 Task: Search one way flight ticket for 1 adult, 5 children, 2 infants in seat and 1 infant on lap in first from Bellingham: Bellingham International Airport to Laramie: Laramie Regional Airport on 5-3-2023. Choice of flights is Westjet. Number of bags: 2 carry on bags and 6 checked bags. Price is upto 35000. Outbound departure time preference is 9:45.
Action: Mouse moved to (338, 287)
Screenshot: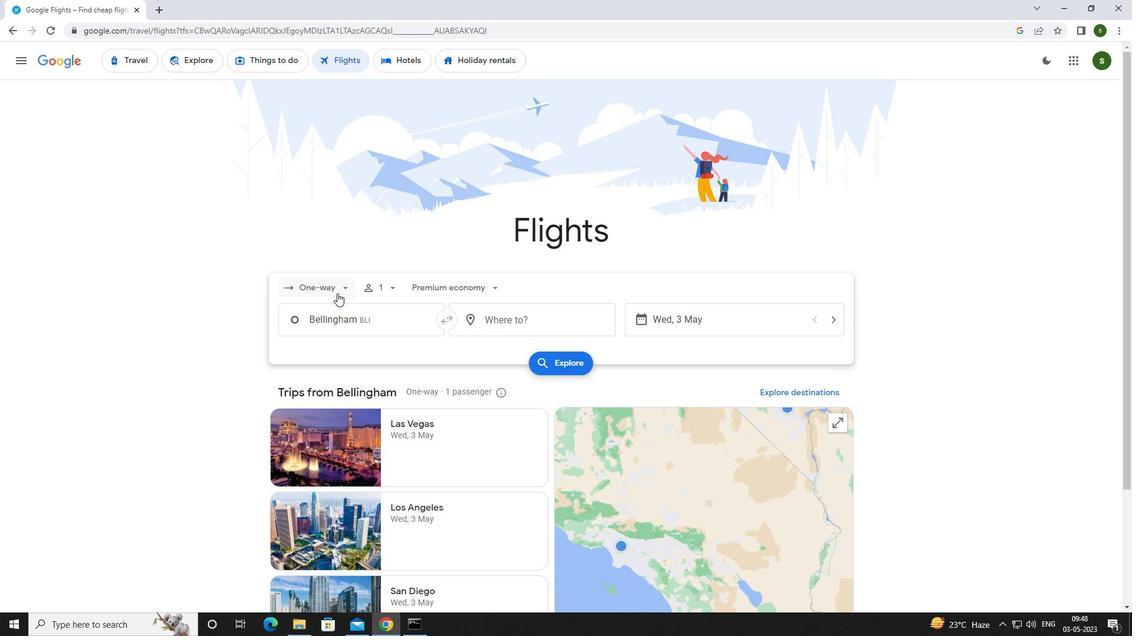 
Action: Mouse pressed left at (338, 287)
Screenshot: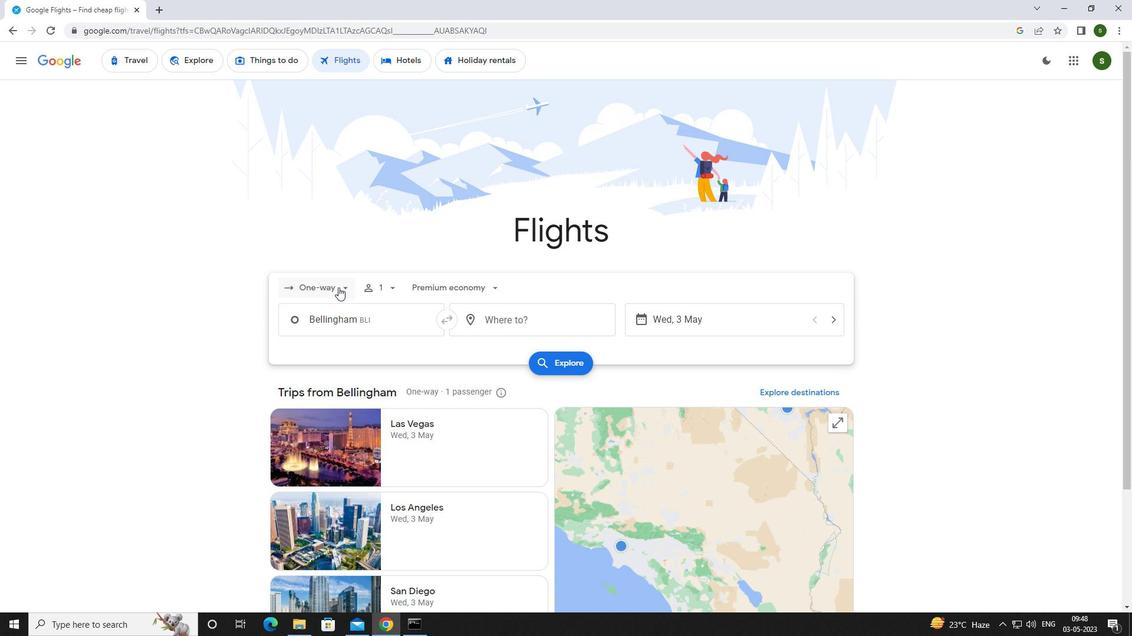 
Action: Mouse moved to (320, 341)
Screenshot: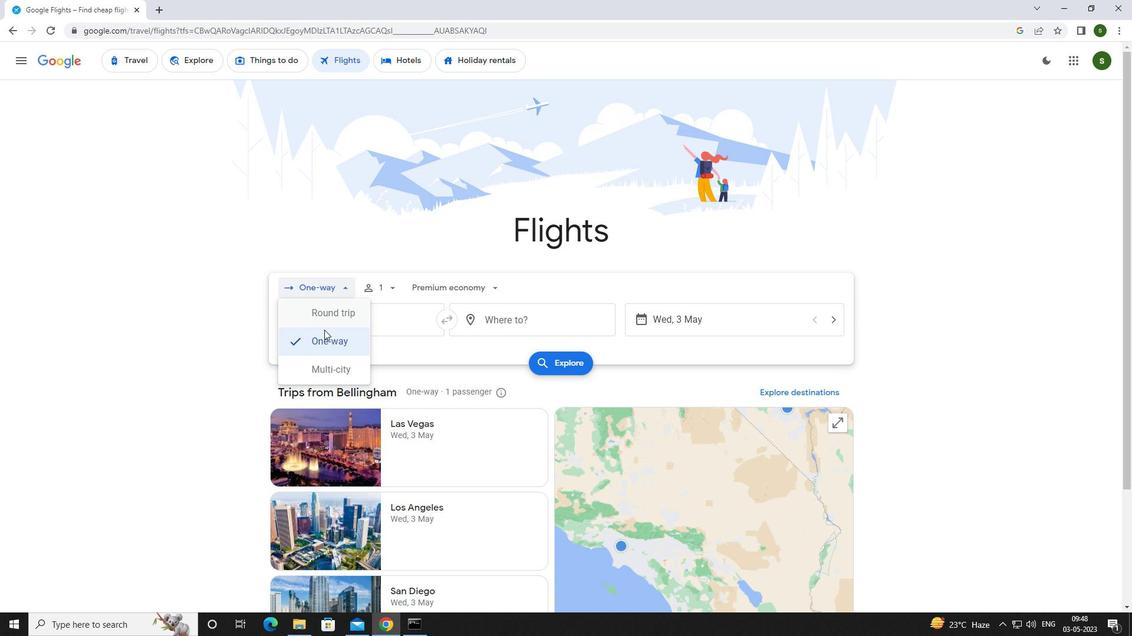 
Action: Mouse pressed left at (320, 341)
Screenshot: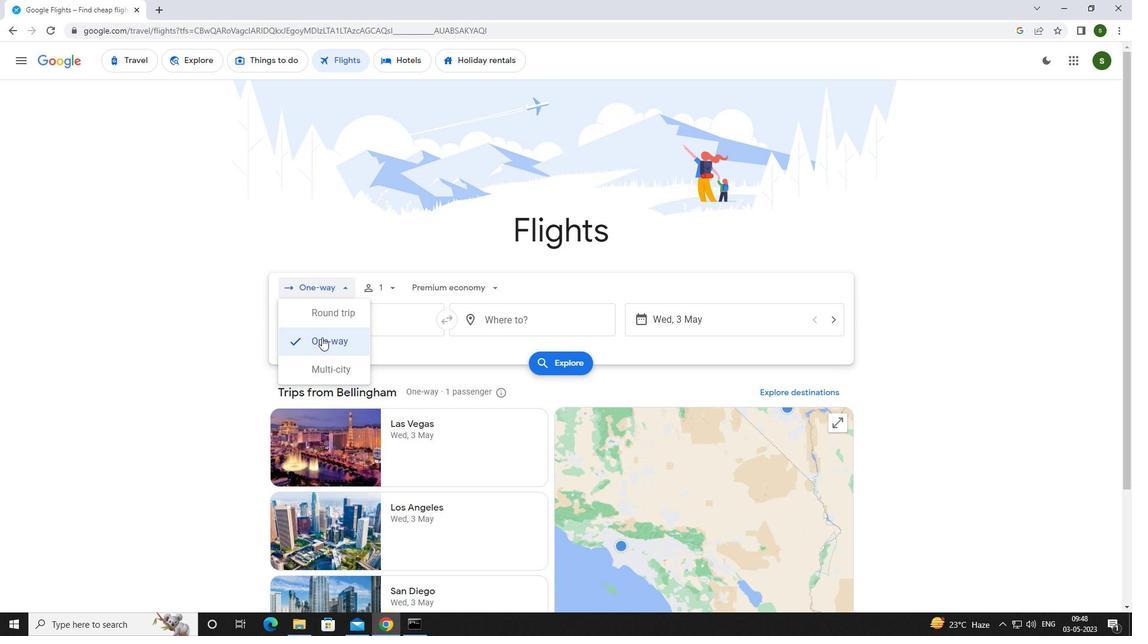
Action: Mouse moved to (383, 286)
Screenshot: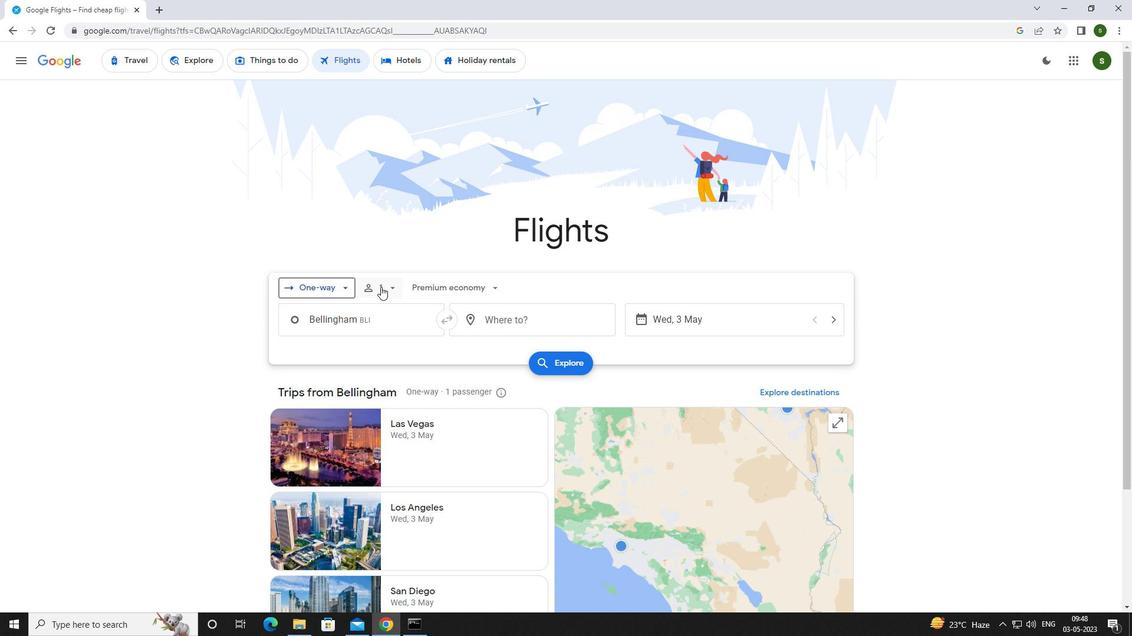 
Action: Mouse pressed left at (383, 286)
Screenshot: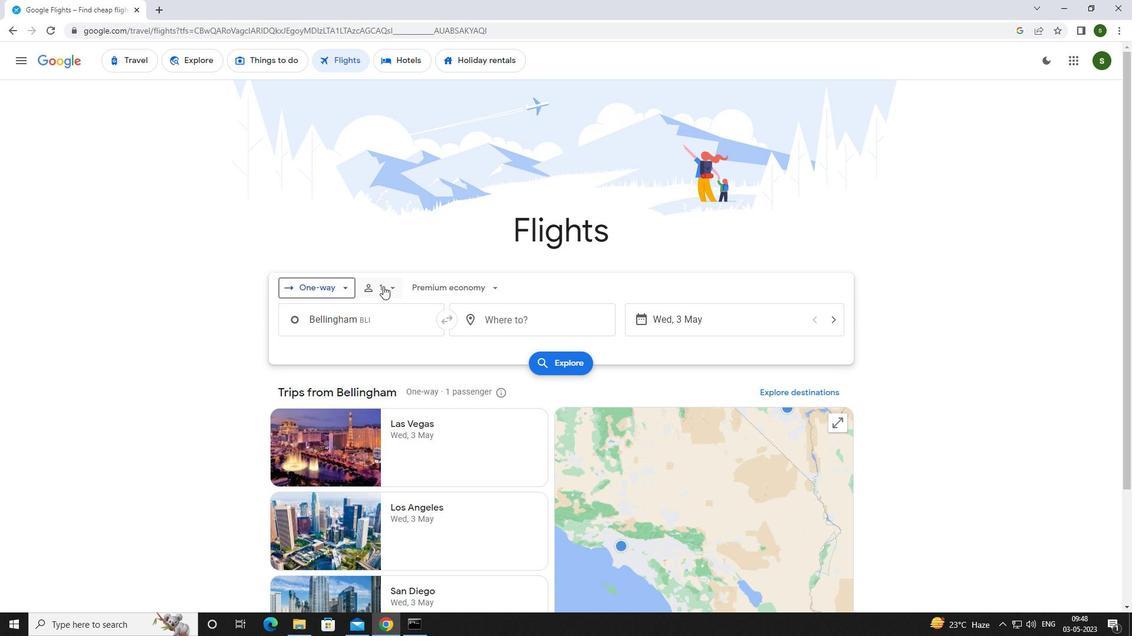 
Action: Mouse moved to (483, 349)
Screenshot: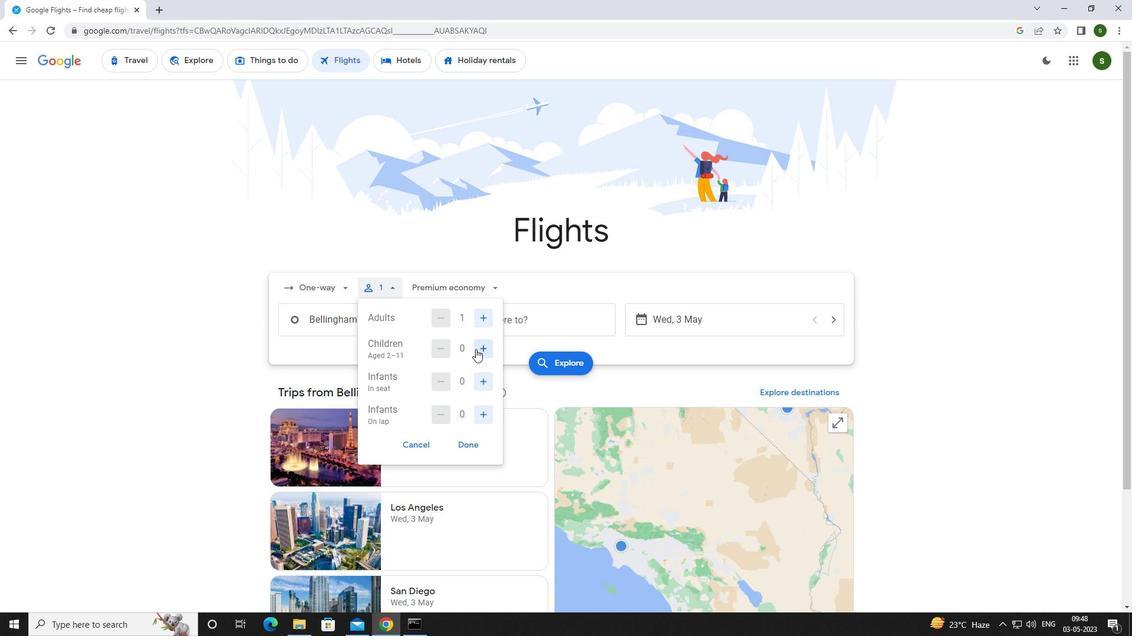
Action: Mouse pressed left at (483, 349)
Screenshot: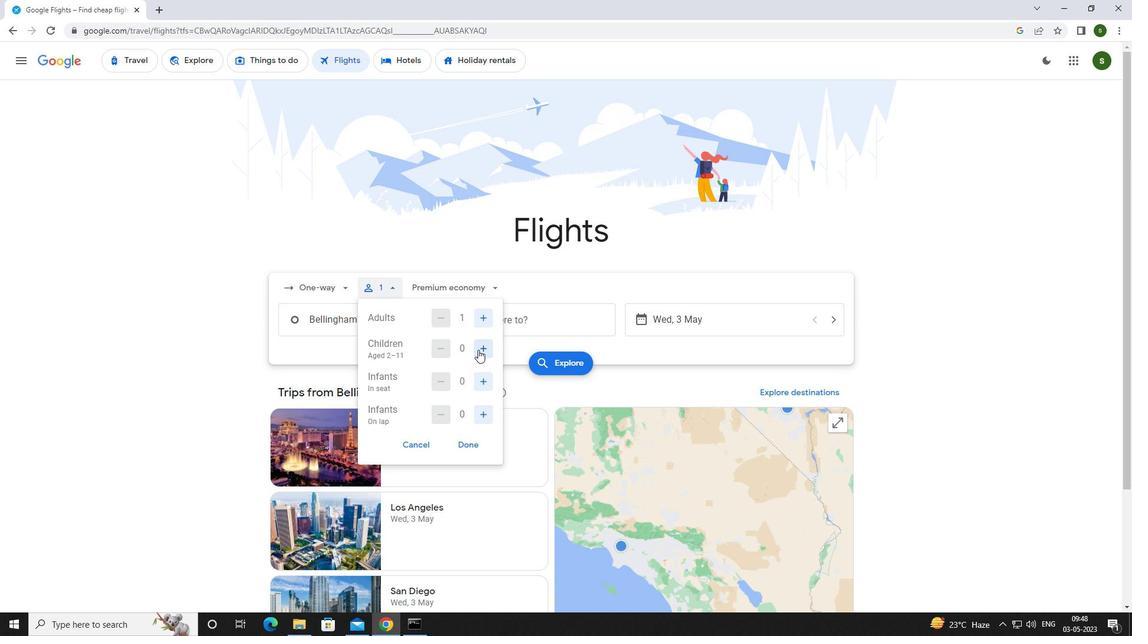 
Action: Mouse pressed left at (483, 349)
Screenshot: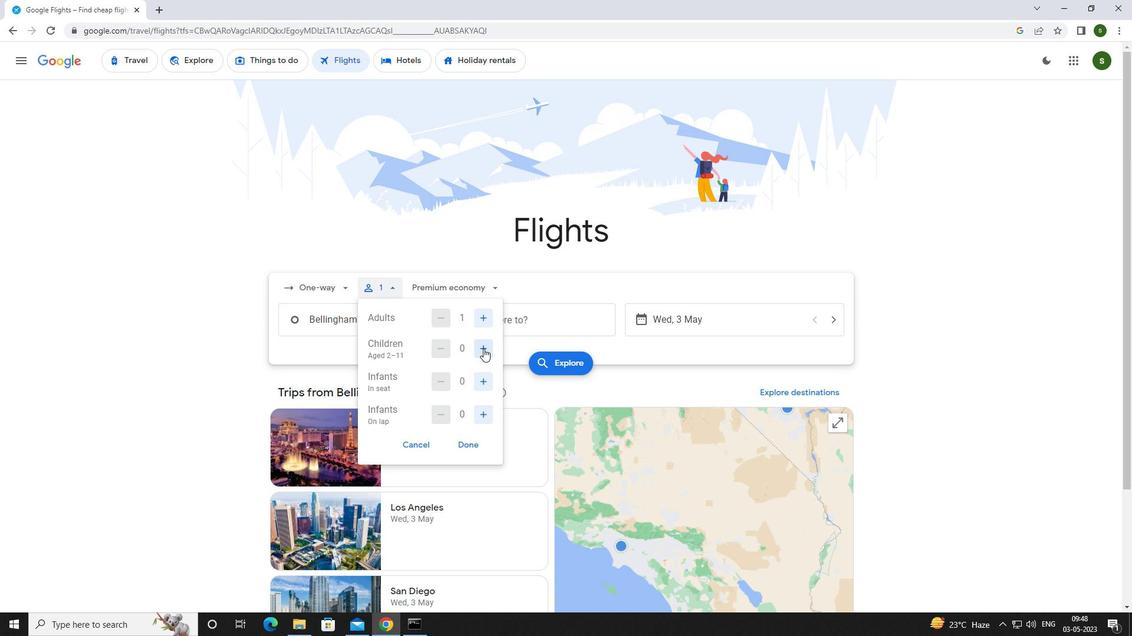 
Action: Mouse pressed left at (483, 349)
Screenshot: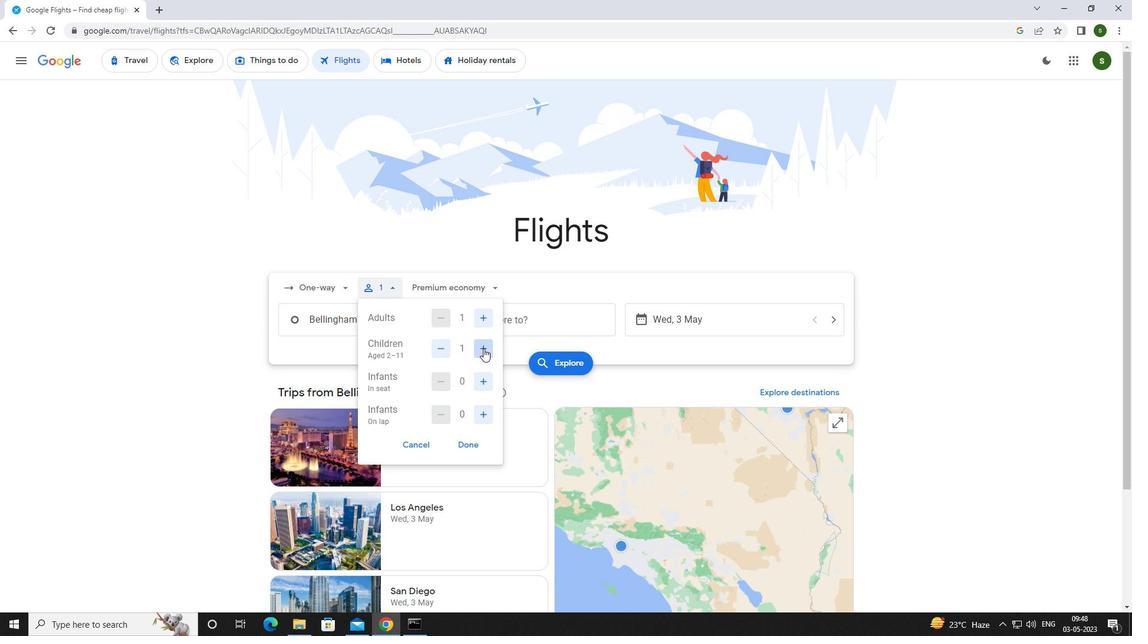 
Action: Mouse pressed left at (483, 349)
Screenshot: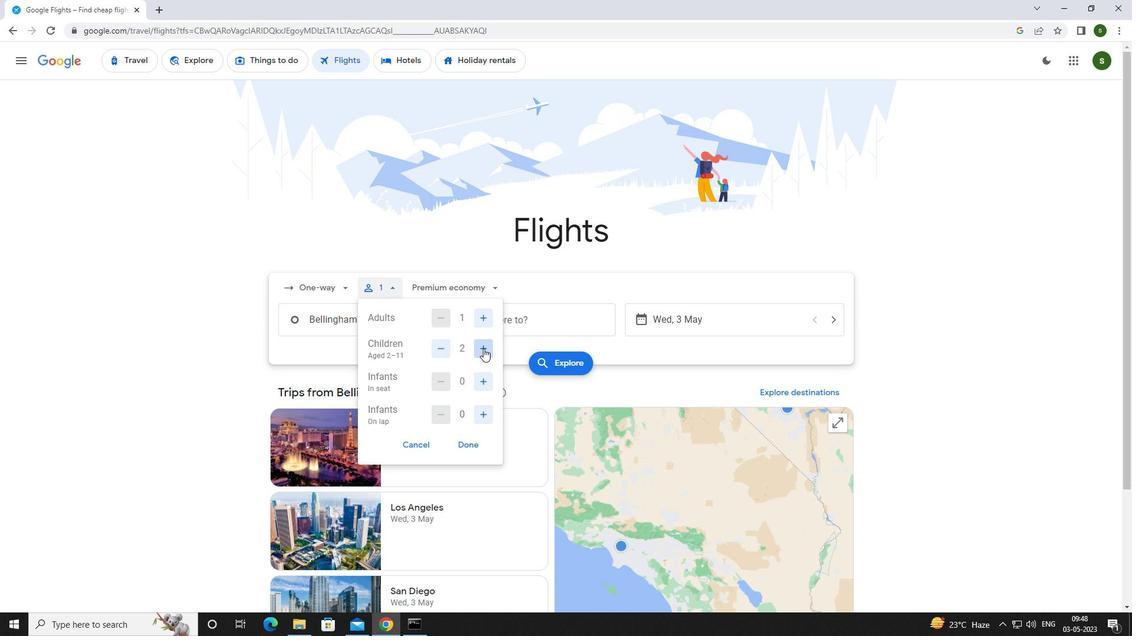 
Action: Mouse pressed left at (483, 349)
Screenshot: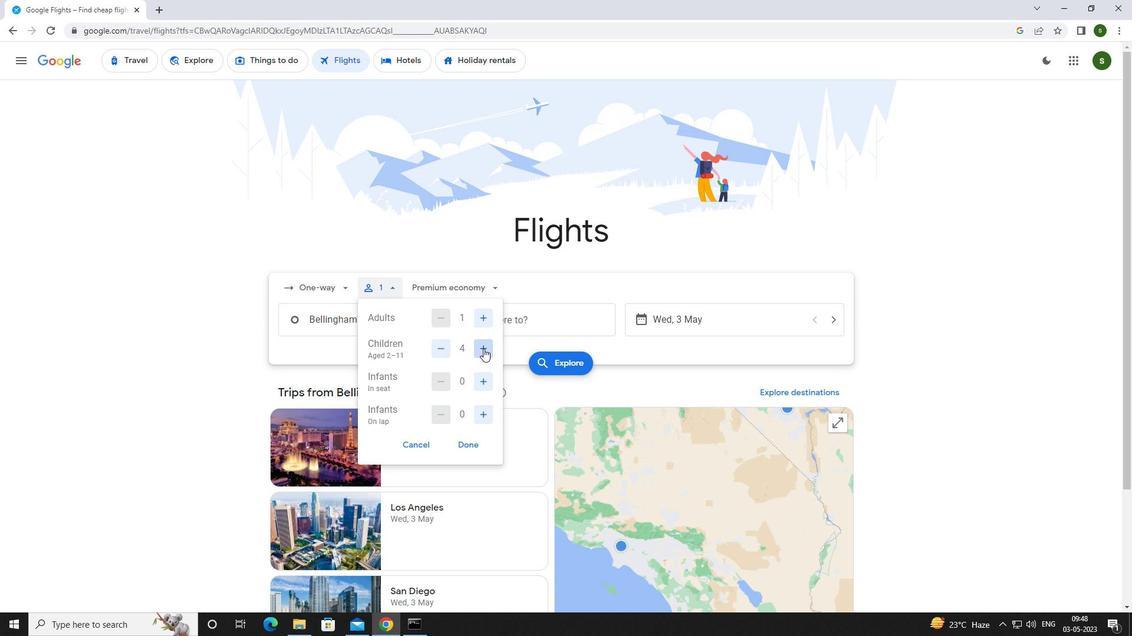 
Action: Mouse moved to (481, 379)
Screenshot: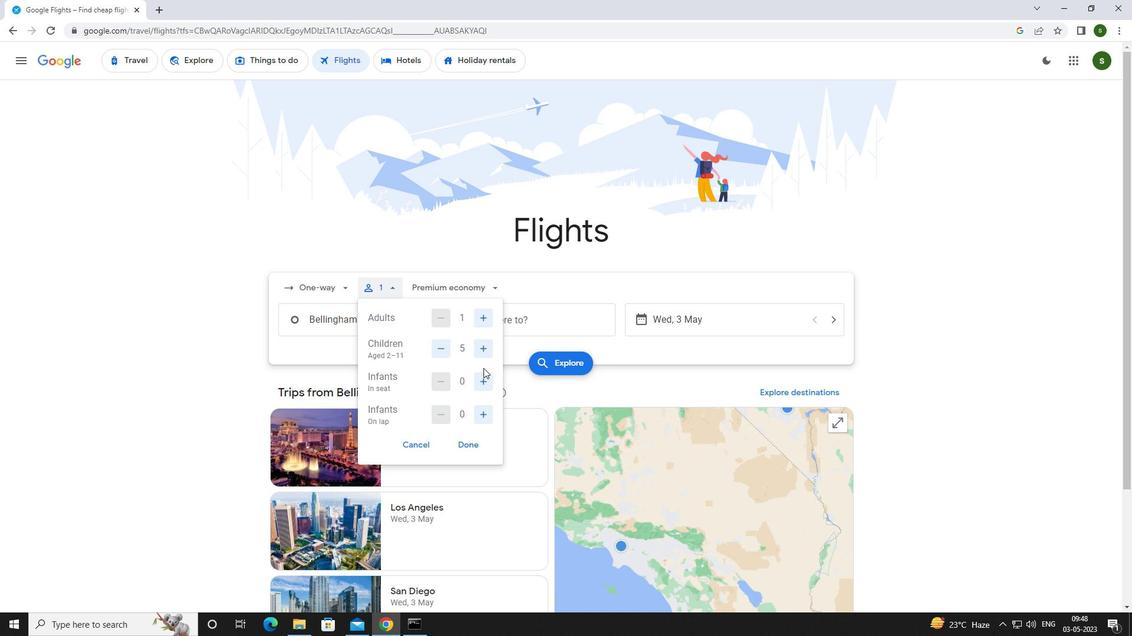 
Action: Mouse pressed left at (481, 379)
Screenshot: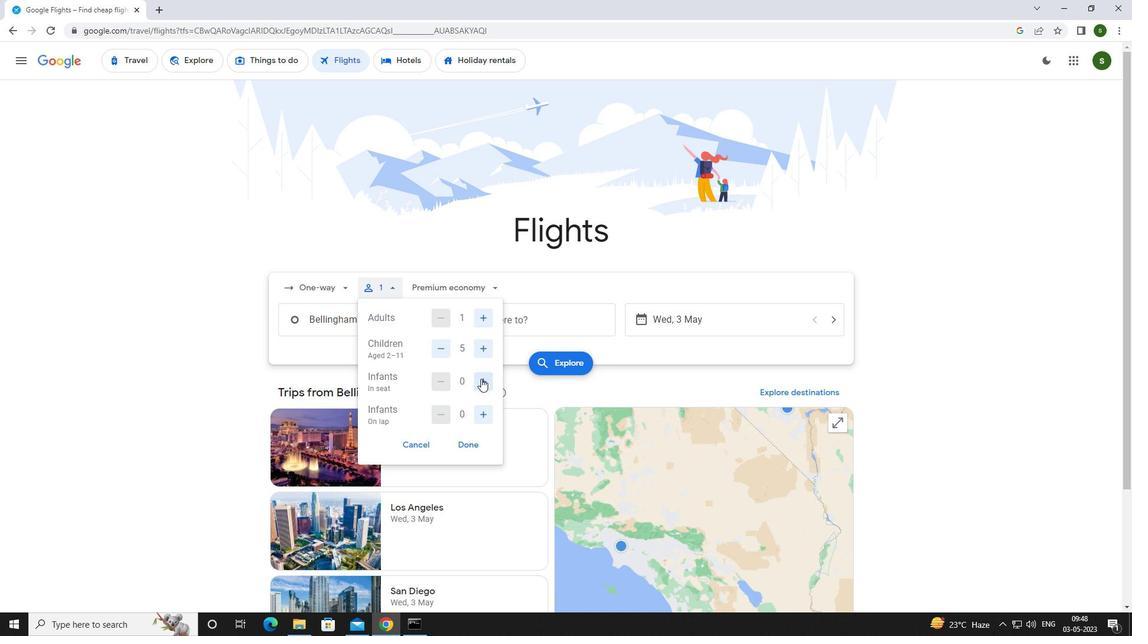 
Action: Mouse moved to (481, 422)
Screenshot: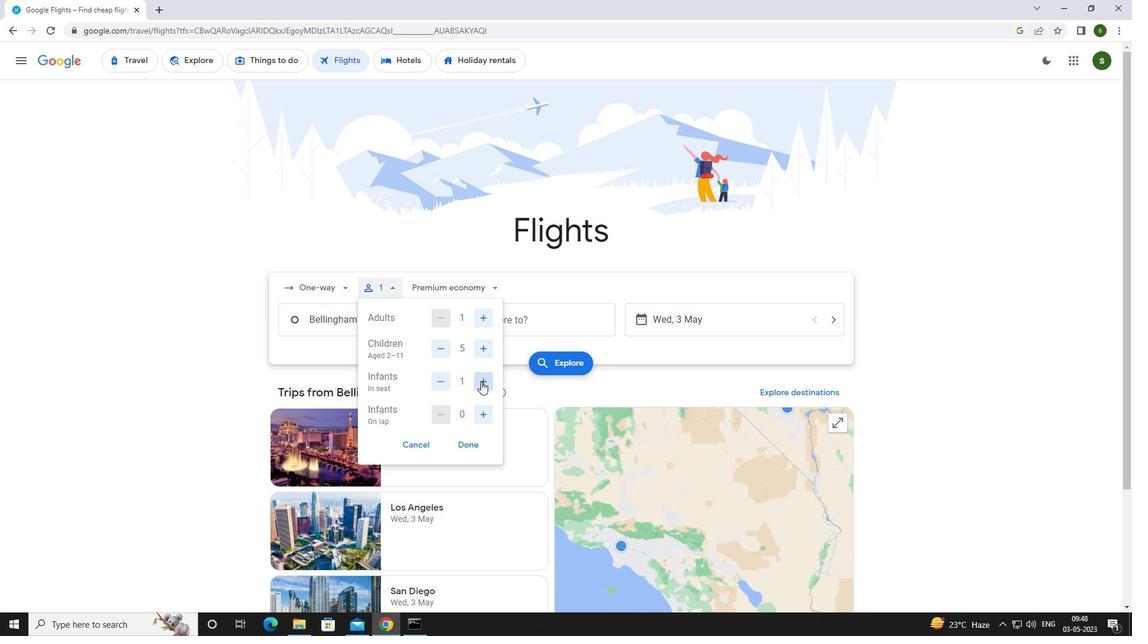 
Action: Mouse pressed left at (481, 422)
Screenshot: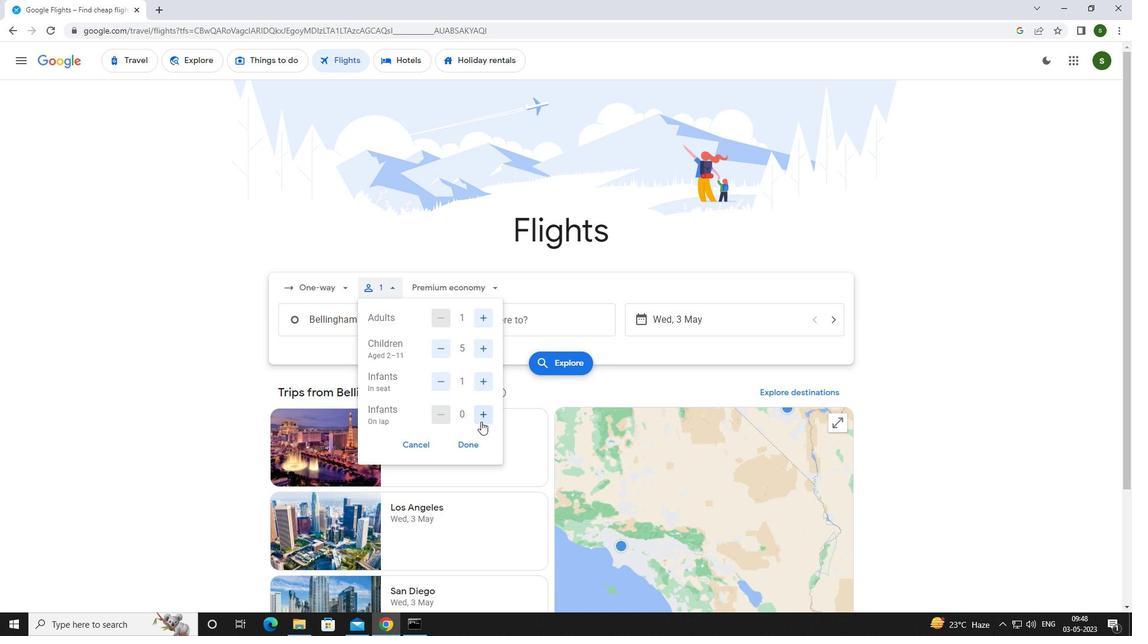 
Action: Mouse moved to (468, 287)
Screenshot: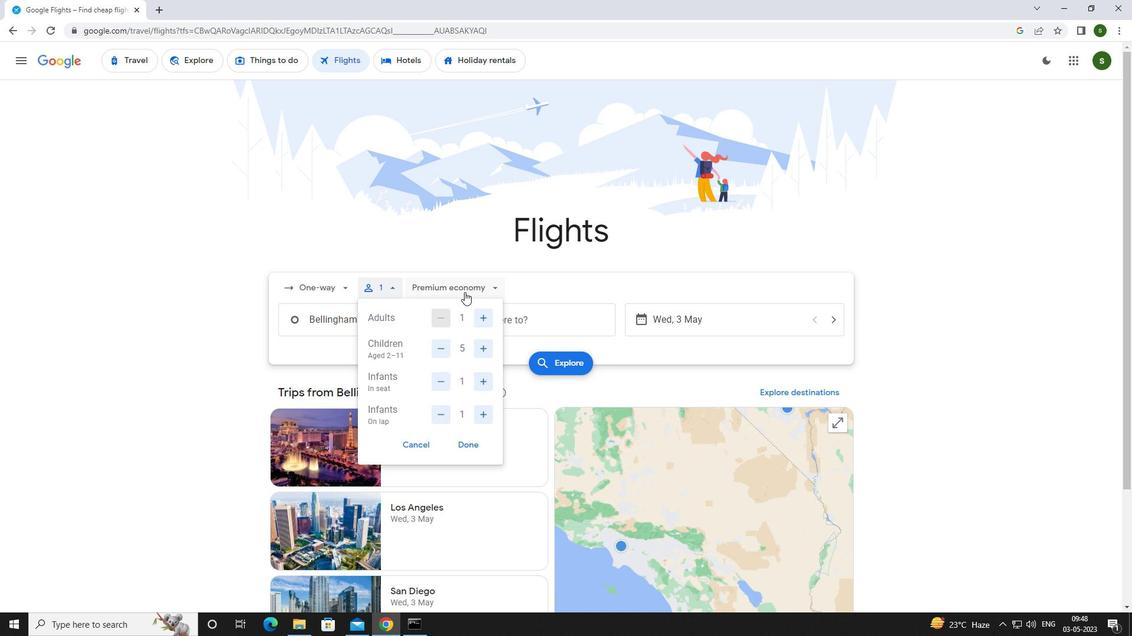 
Action: Mouse pressed left at (468, 287)
Screenshot: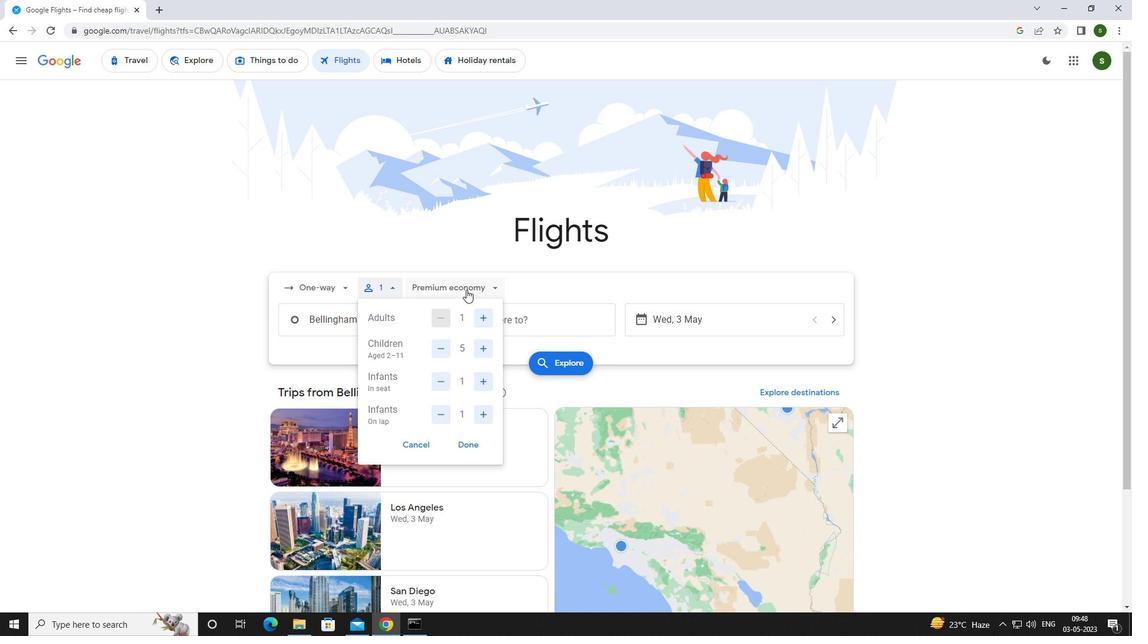 
Action: Mouse moved to (467, 392)
Screenshot: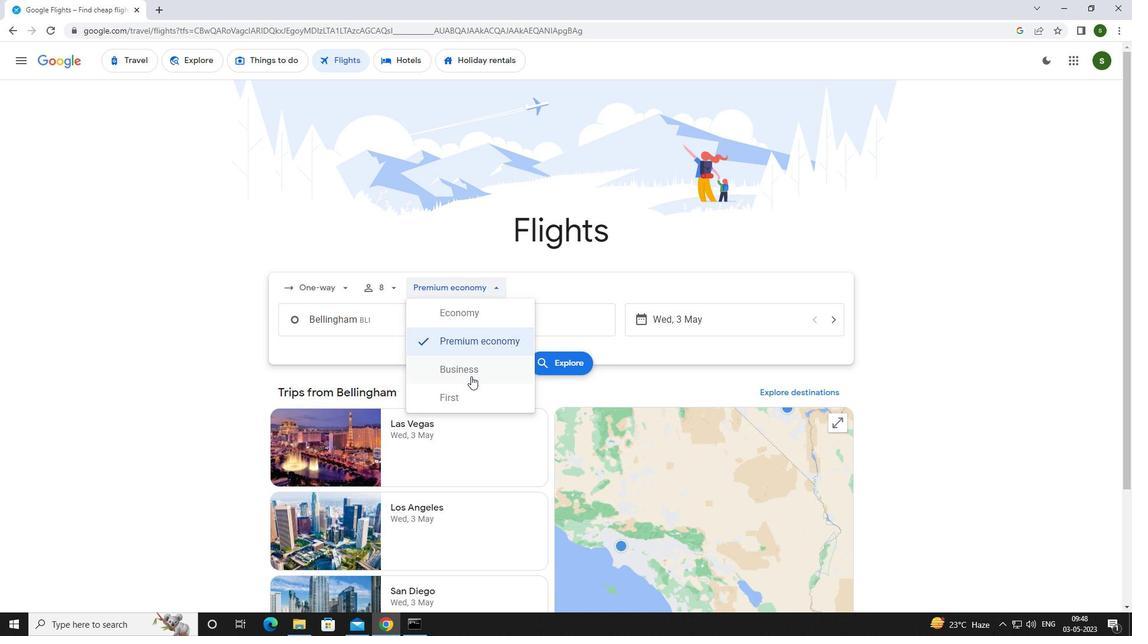 
Action: Mouse pressed left at (467, 392)
Screenshot: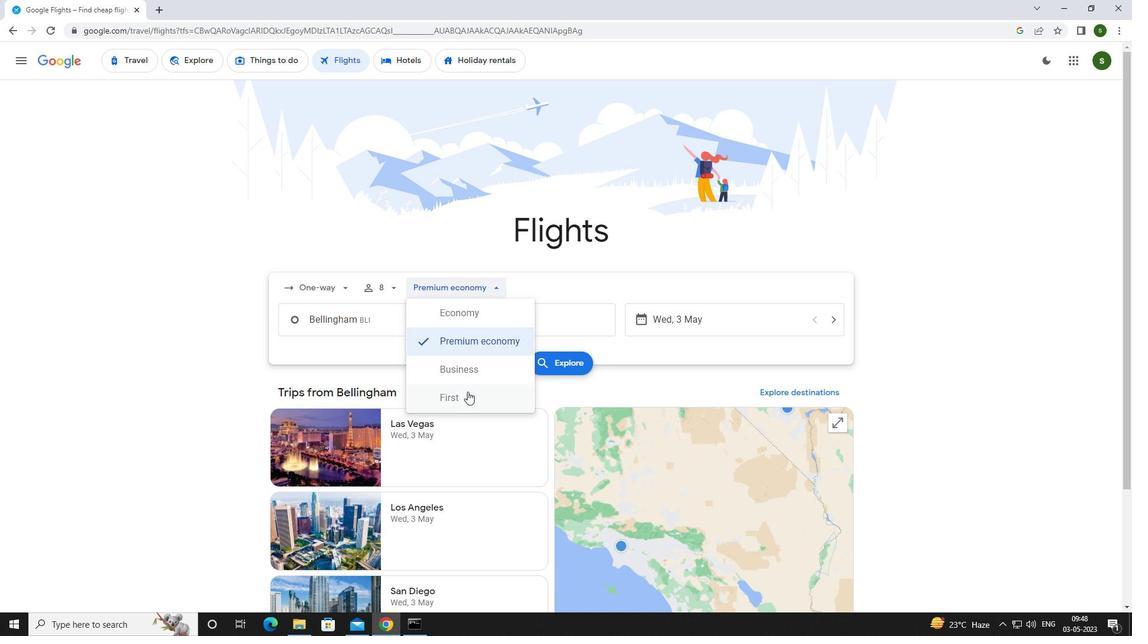 
Action: Mouse moved to (414, 320)
Screenshot: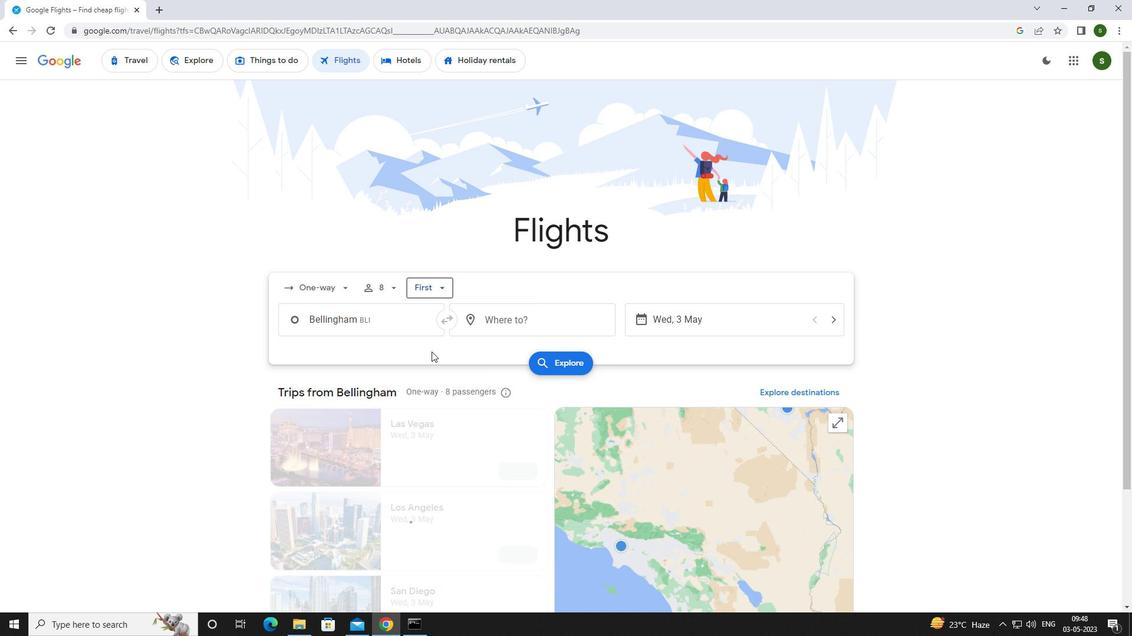 
Action: Mouse pressed left at (414, 320)
Screenshot: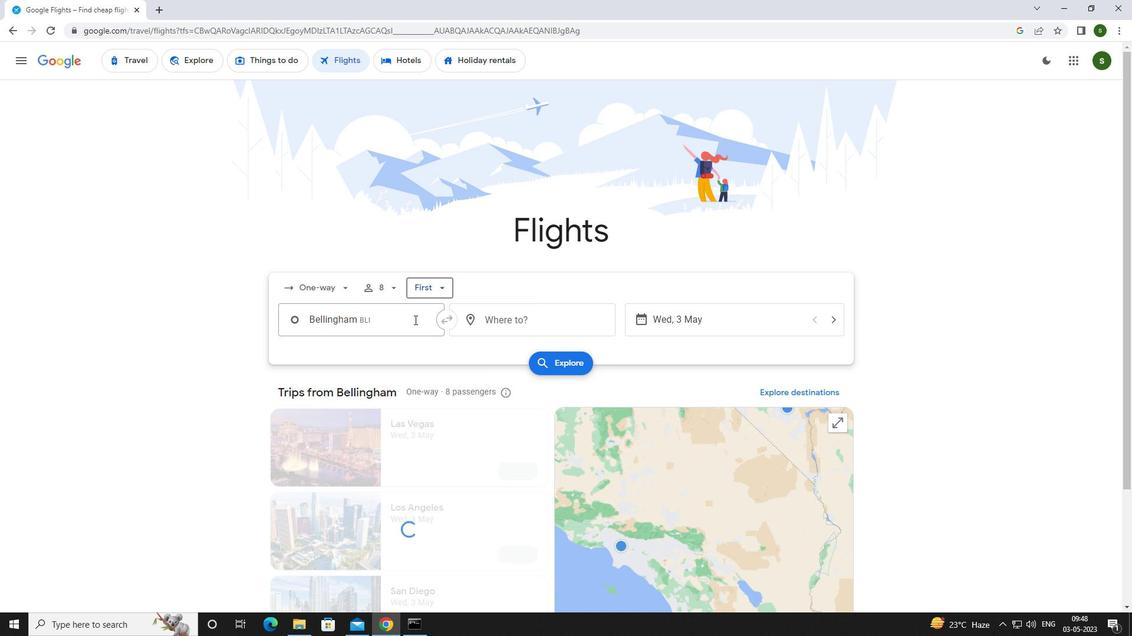 
Action: Mouse moved to (416, 320)
Screenshot: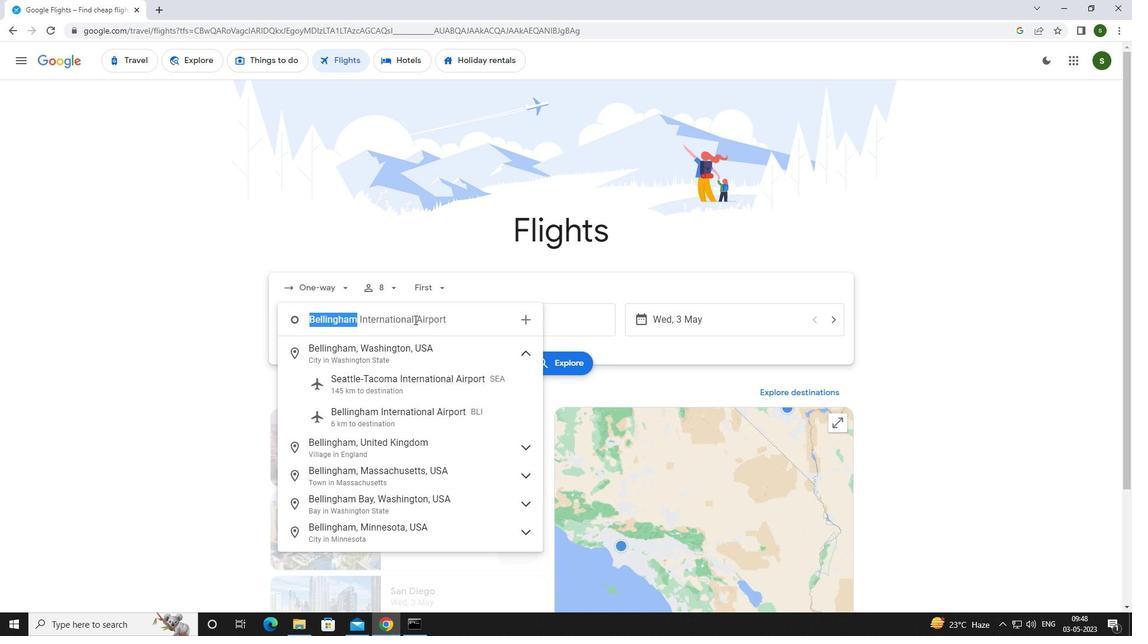 
Action: Key pressed <Key.caps_lock>b<Key.caps_lock>elling
Screenshot: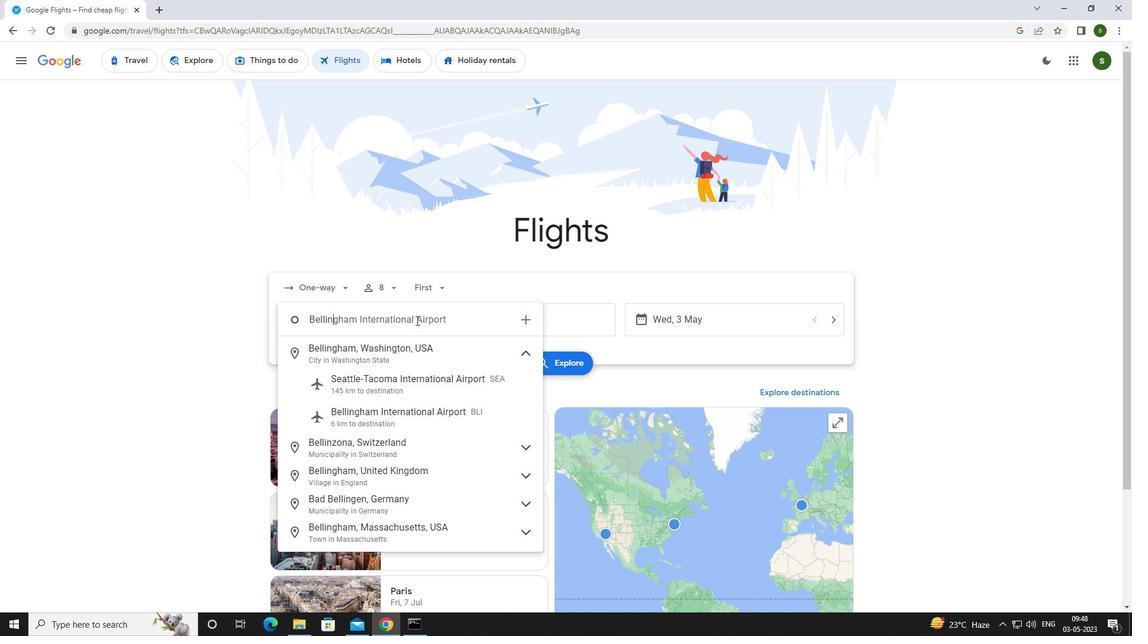 
Action: Mouse moved to (396, 413)
Screenshot: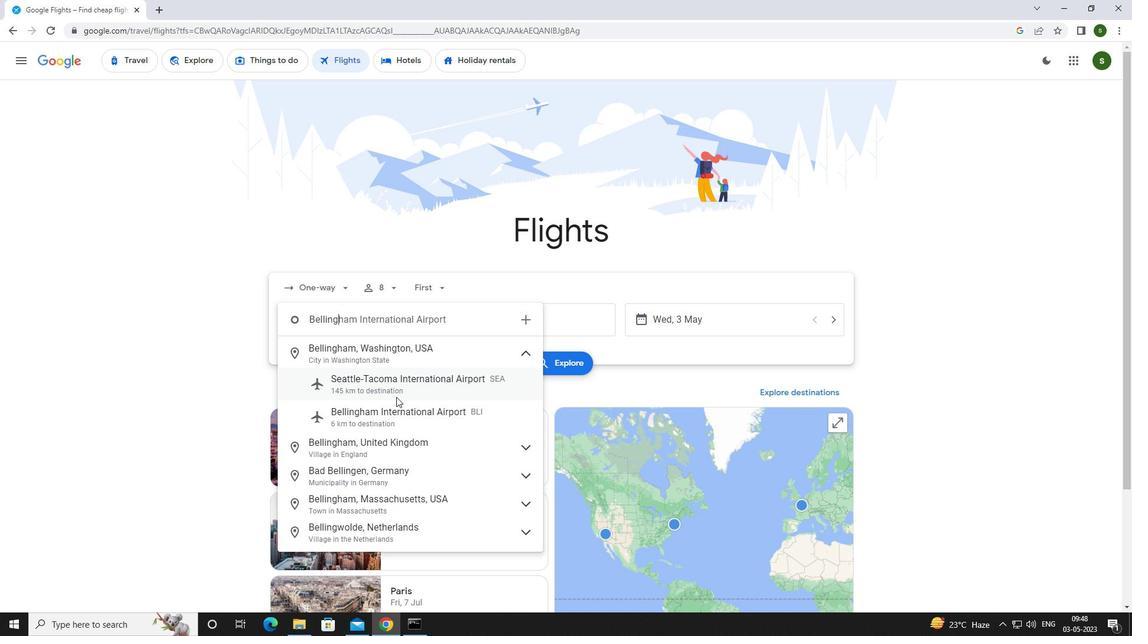
Action: Mouse pressed left at (396, 413)
Screenshot: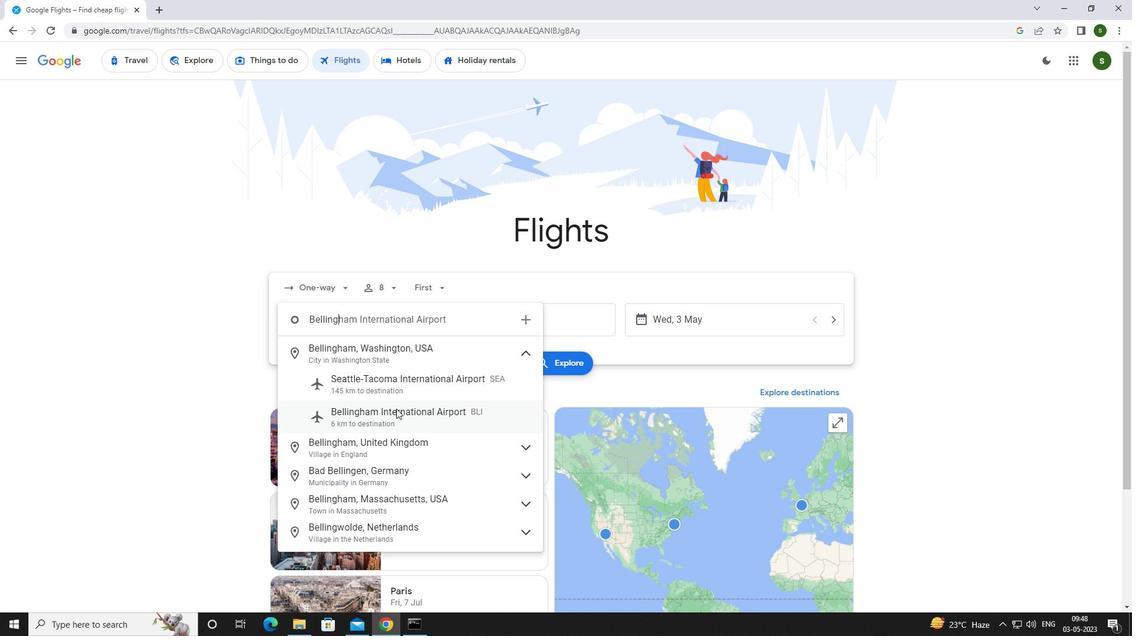 
Action: Mouse moved to (524, 323)
Screenshot: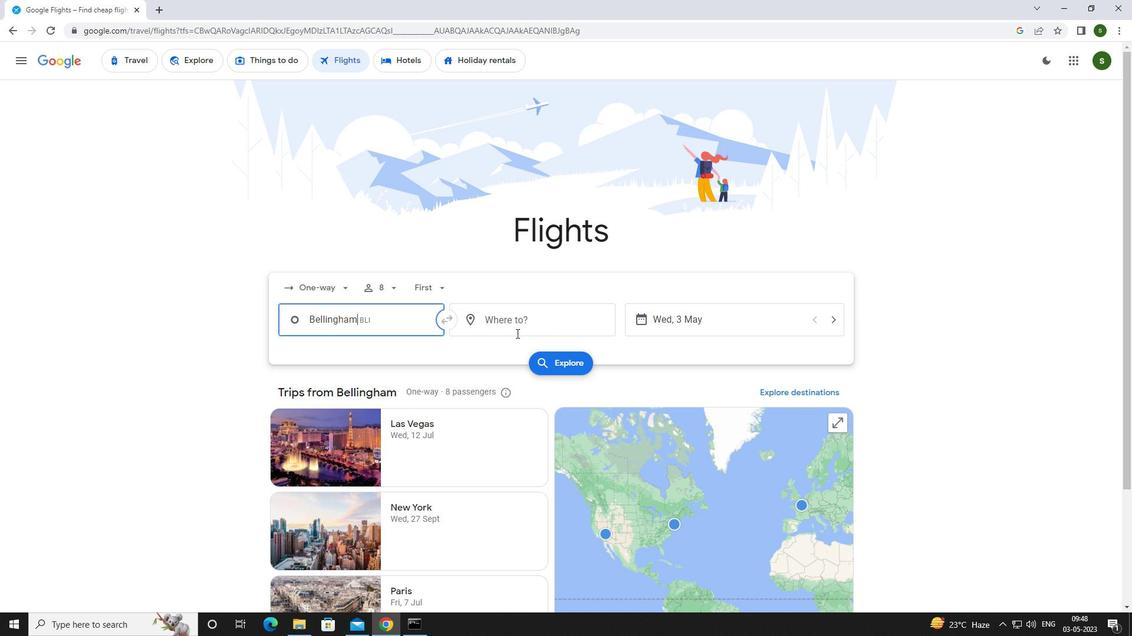 
Action: Mouse pressed left at (524, 323)
Screenshot: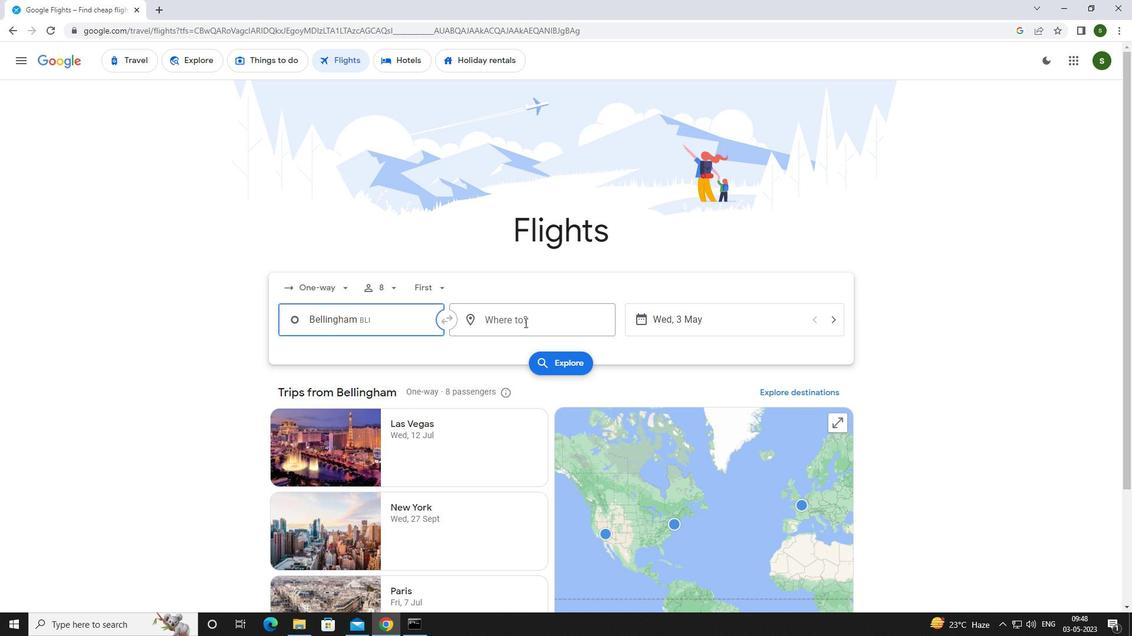 
Action: Key pressed <Key.caps_lock>l<Key.caps_lock>aram
Screenshot: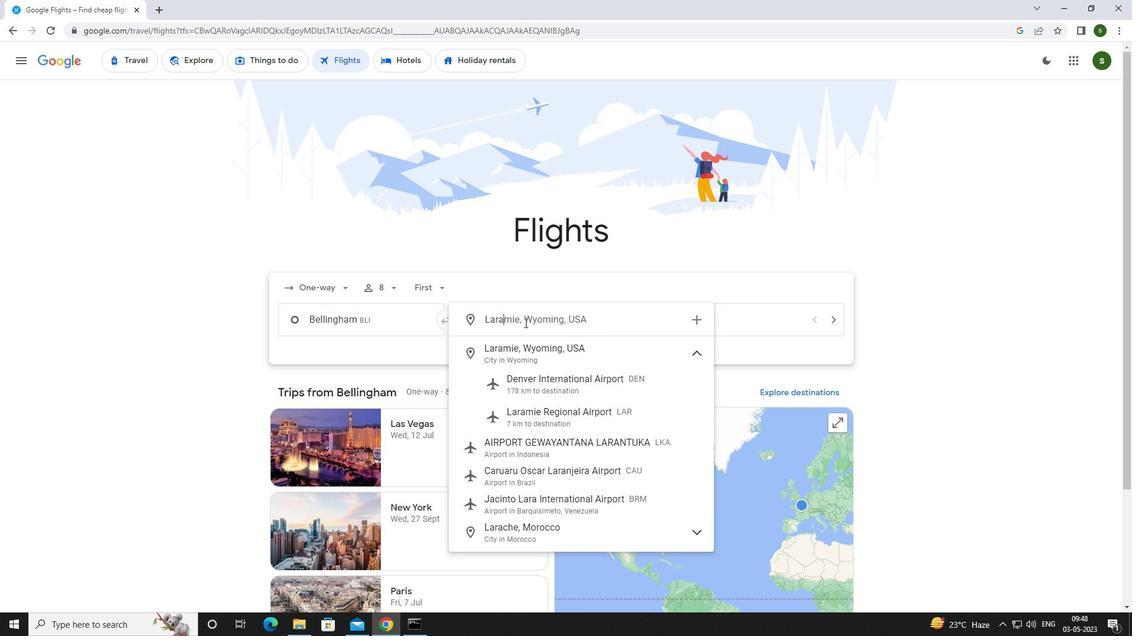 
Action: Mouse moved to (530, 412)
Screenshot: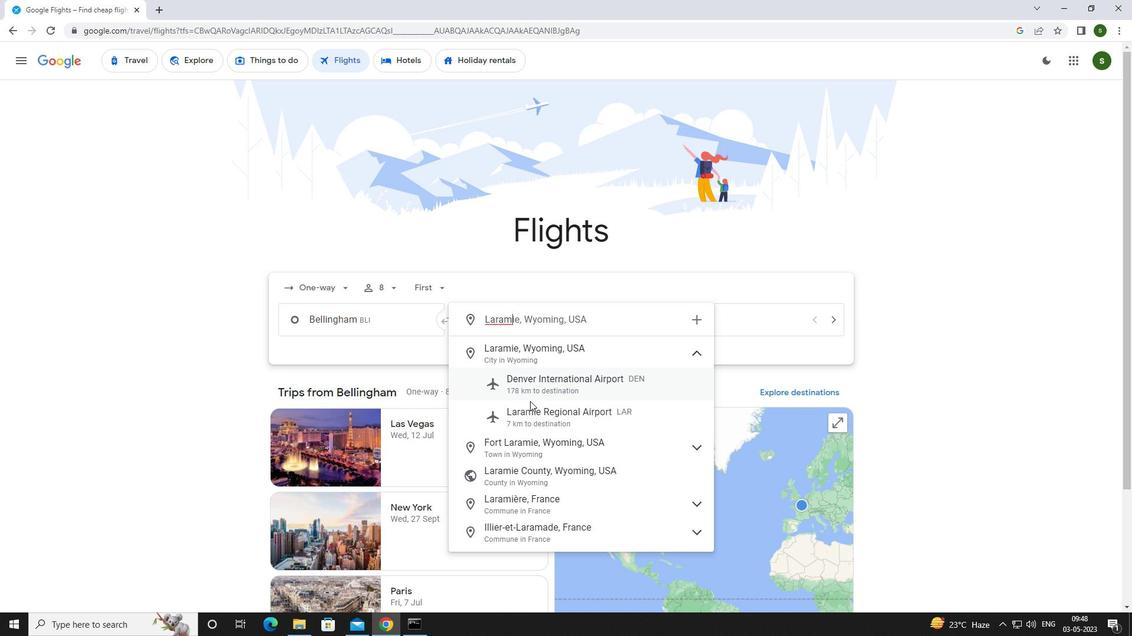 
Action: Mouse pressed left at (530, 412)
Screenshot: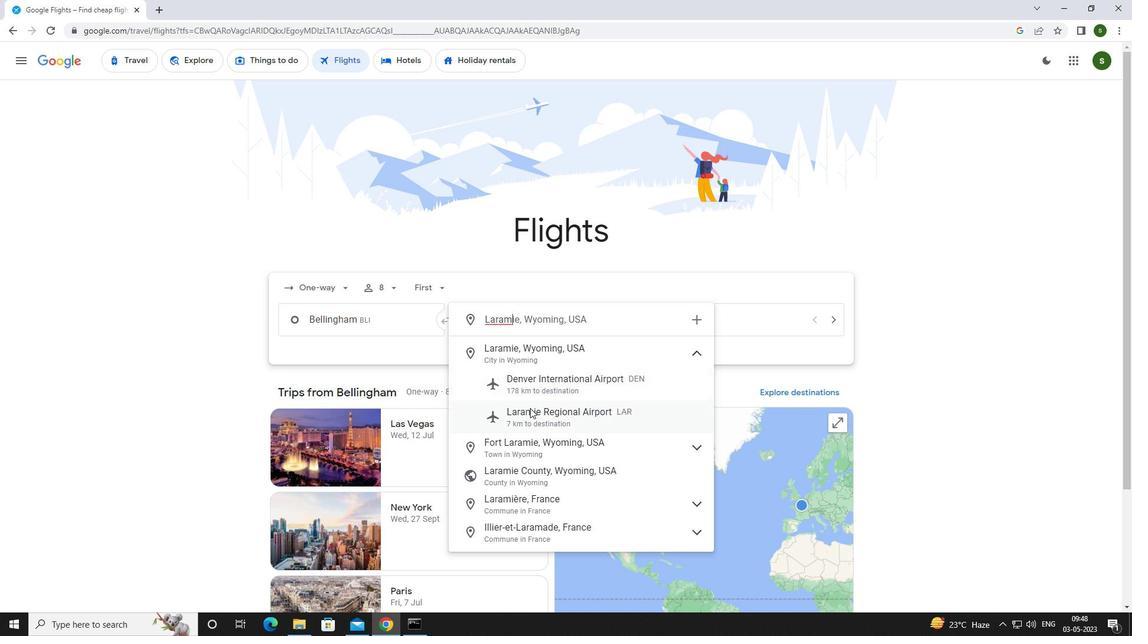 
Action: Mouse moved to (720, 317)
Screenshot: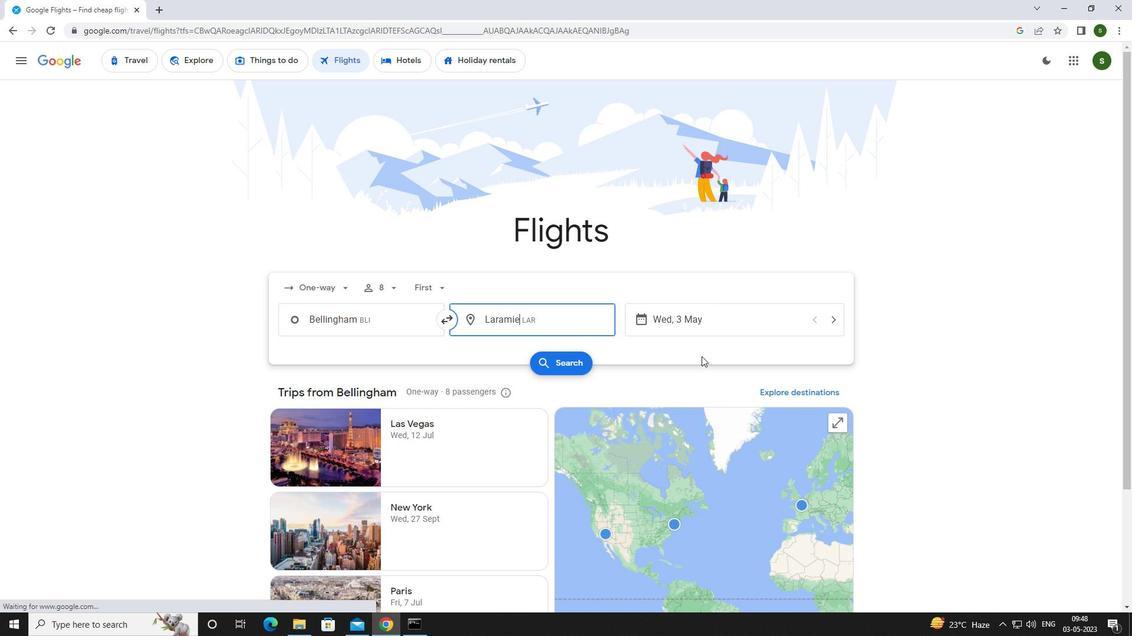 
Action: Mouse pressed left at (720, 317)
Screenshot: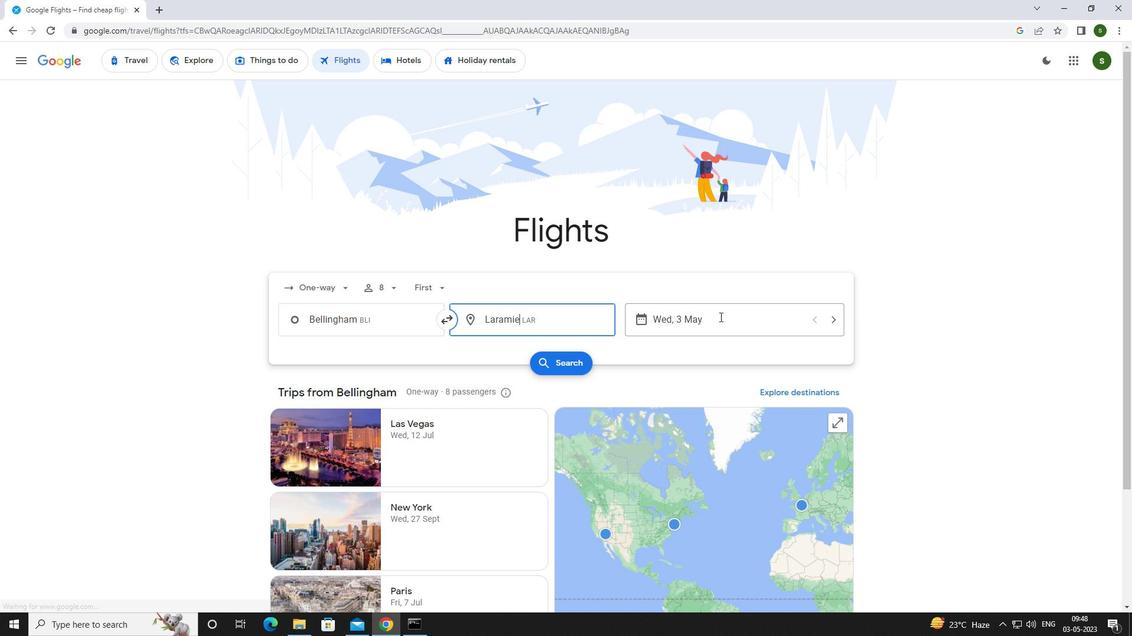 
Action: Mouse moved to (514, 390)
Screenshot: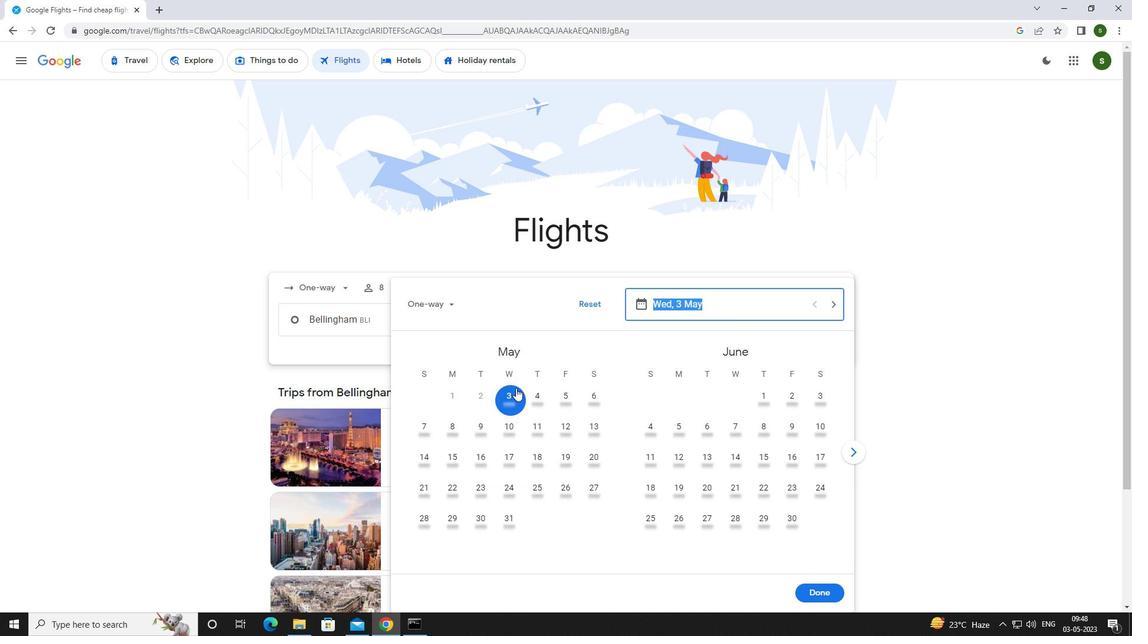 
Action: Mouse pressed left at (514, 390)
Screenshot: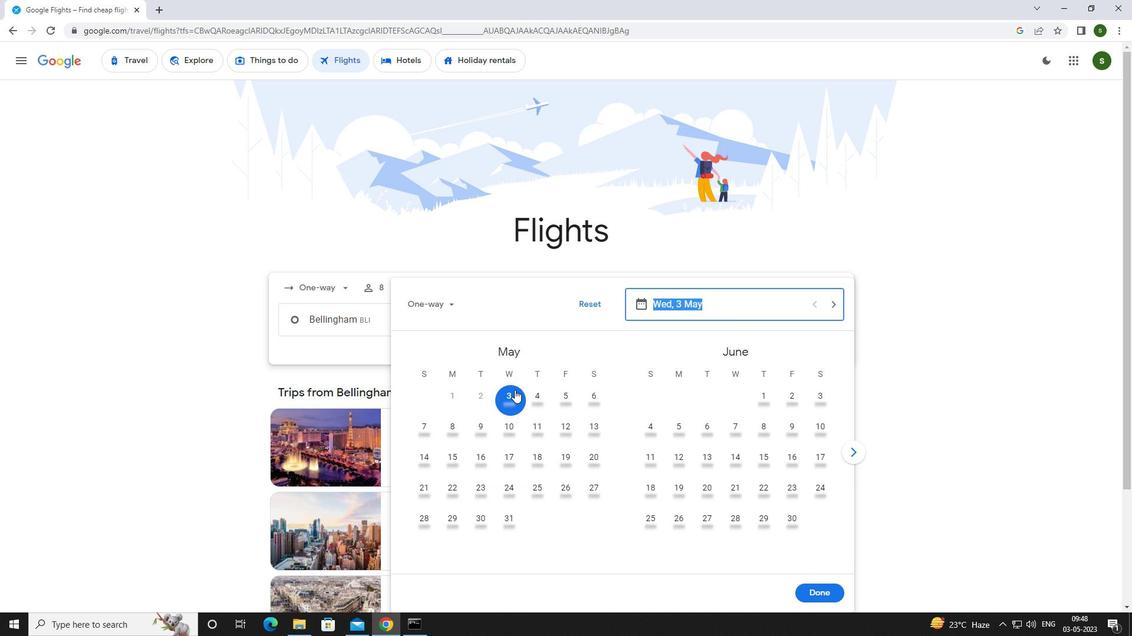 
Action: Mouse moved to (833, 595)
Screenshot: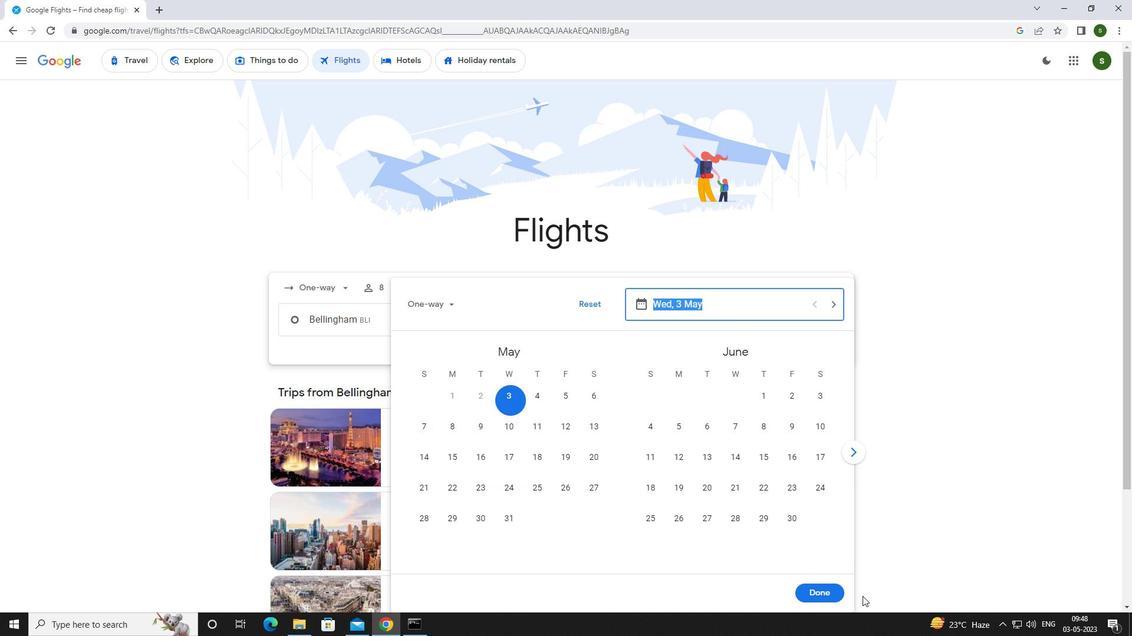 
Action: Mouse pressed left at (833, 595)
Screenshot: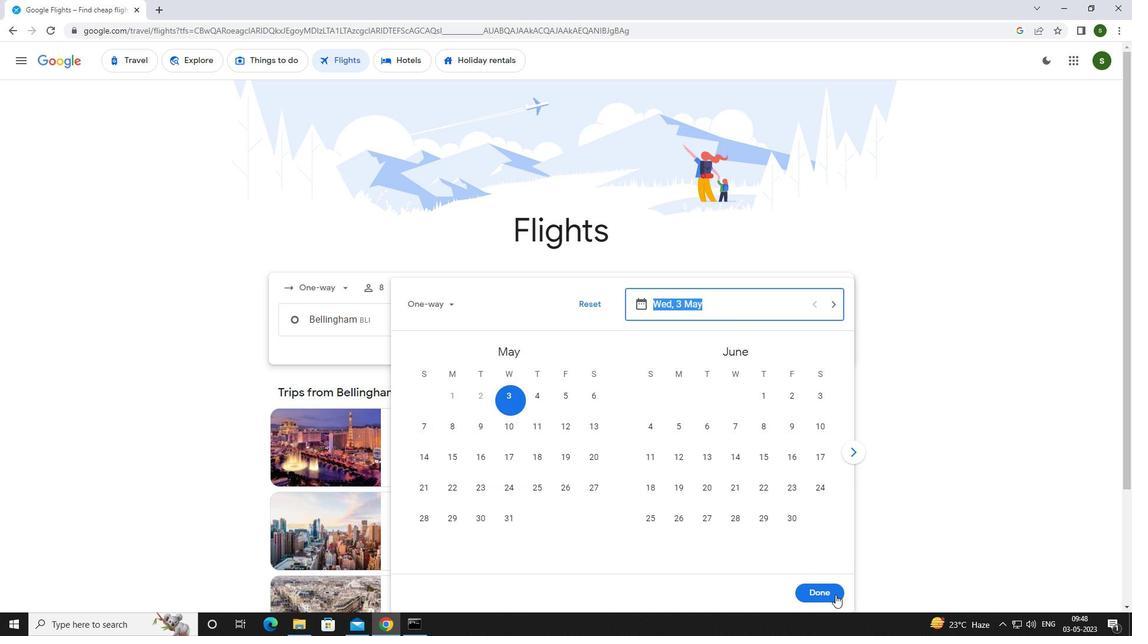 
Action: Mouse moved to (547, 370)
Screenshot: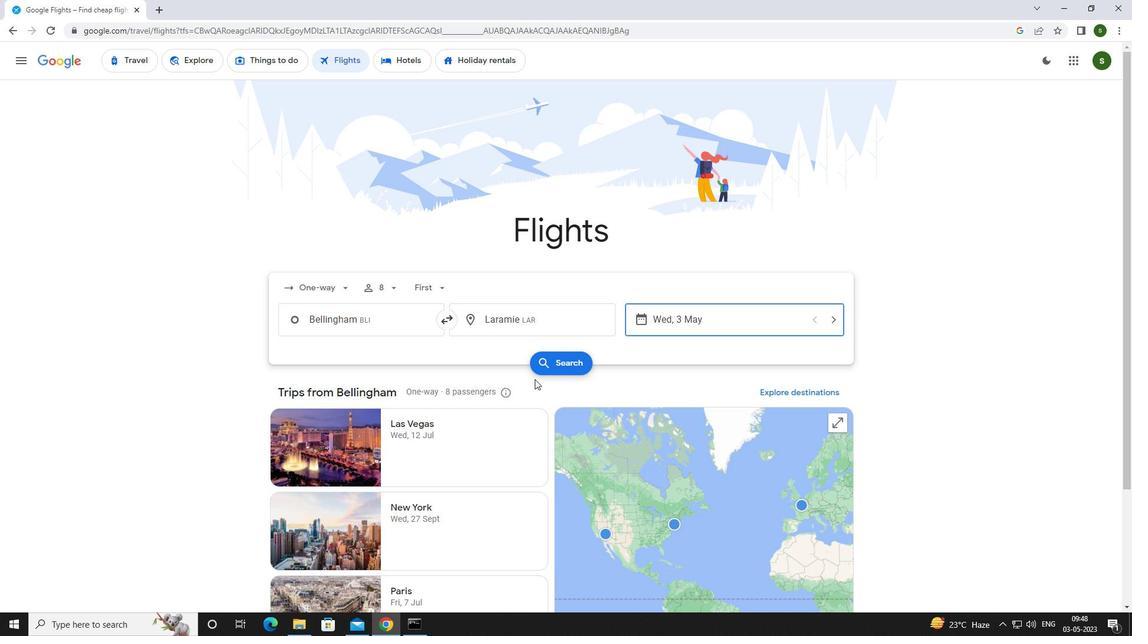 
Action: Mouse pressed left at (547, 370)
Screenshot: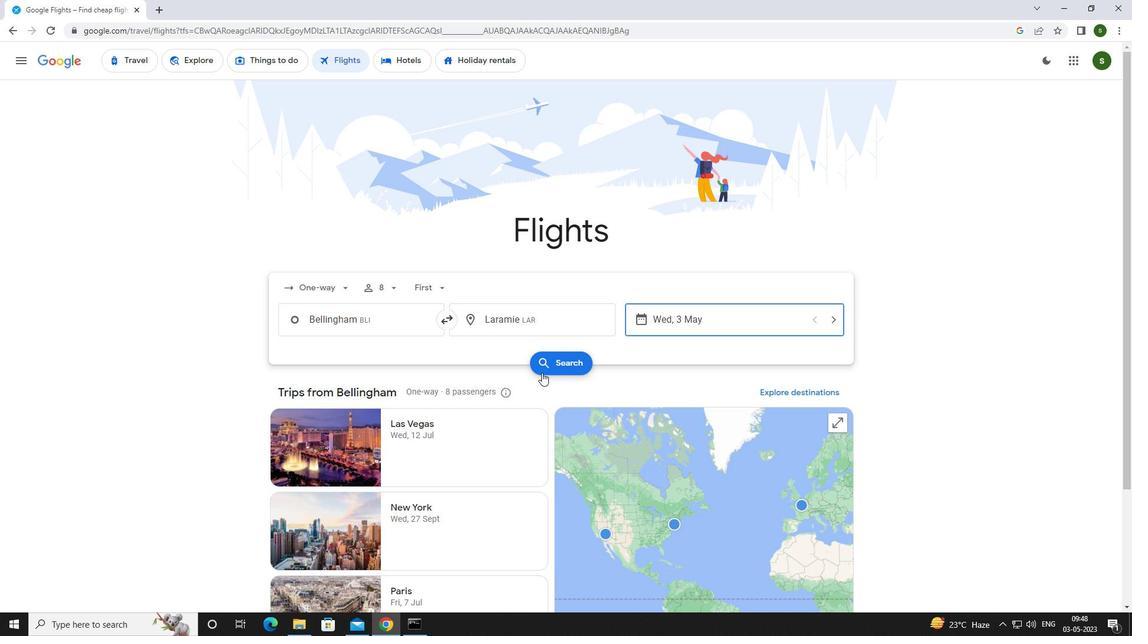 
Action: Mouse moved to (292, 165)
Screenshot: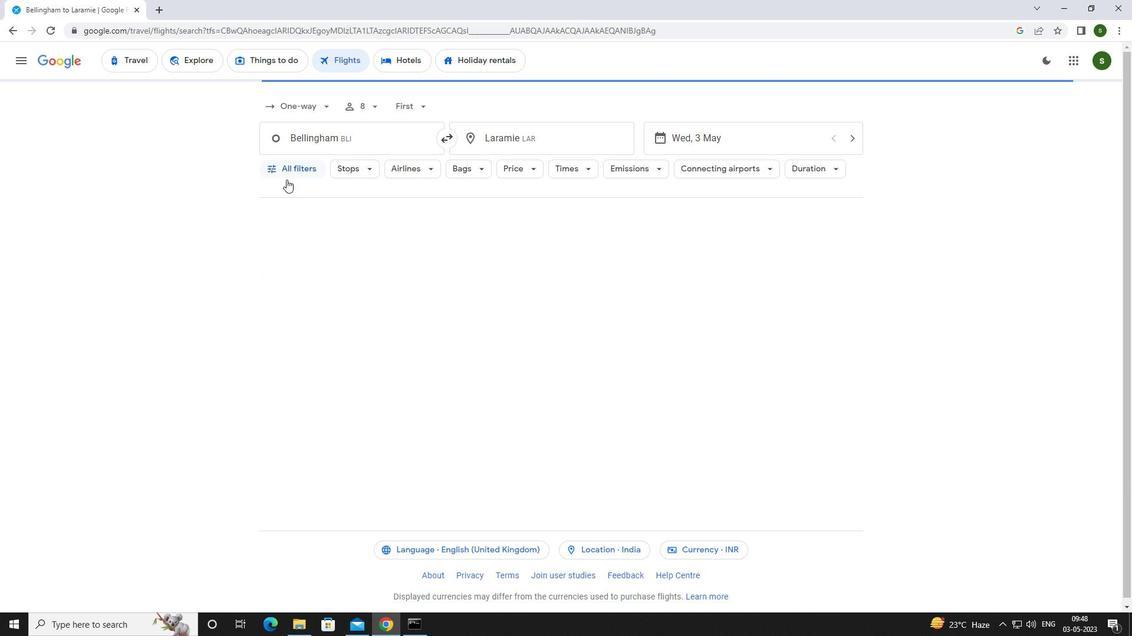 
Action: Mouse pressed left at (292, 165)
Screenshot: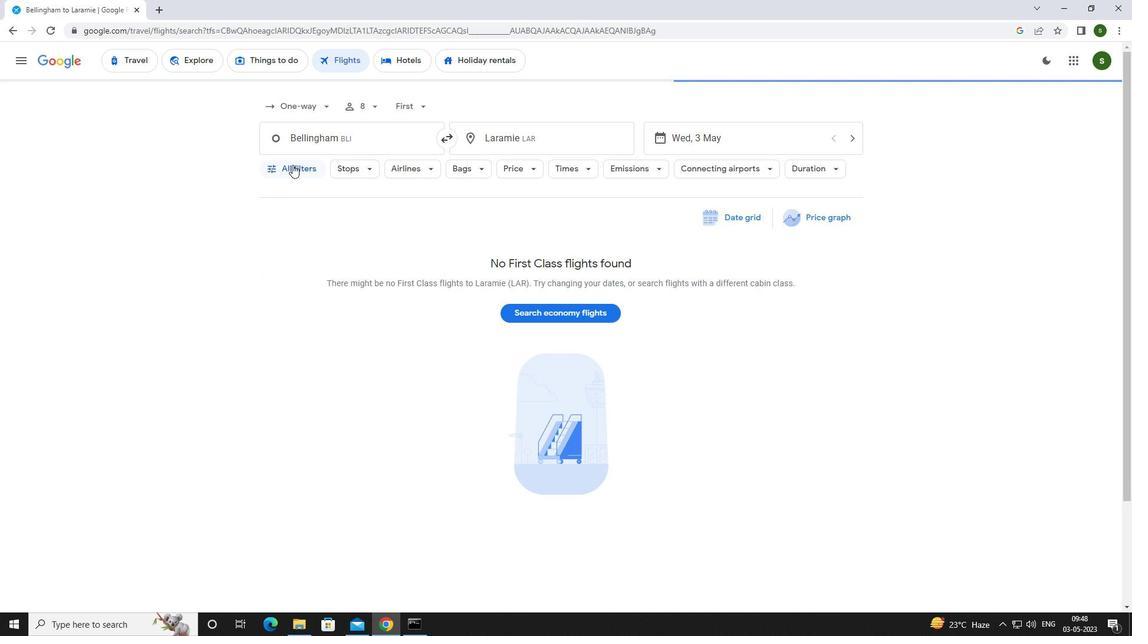 
Action: Mouse moved to (439, 421)
Screenshot: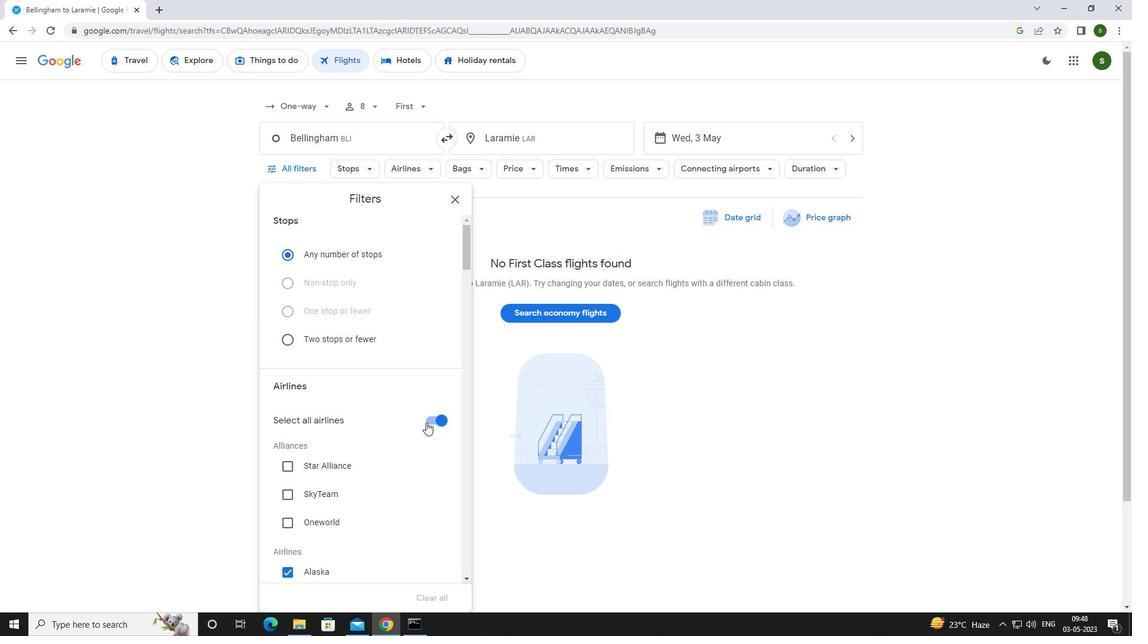
Action: Mouse pressed left at (439, 421)
Screenshot: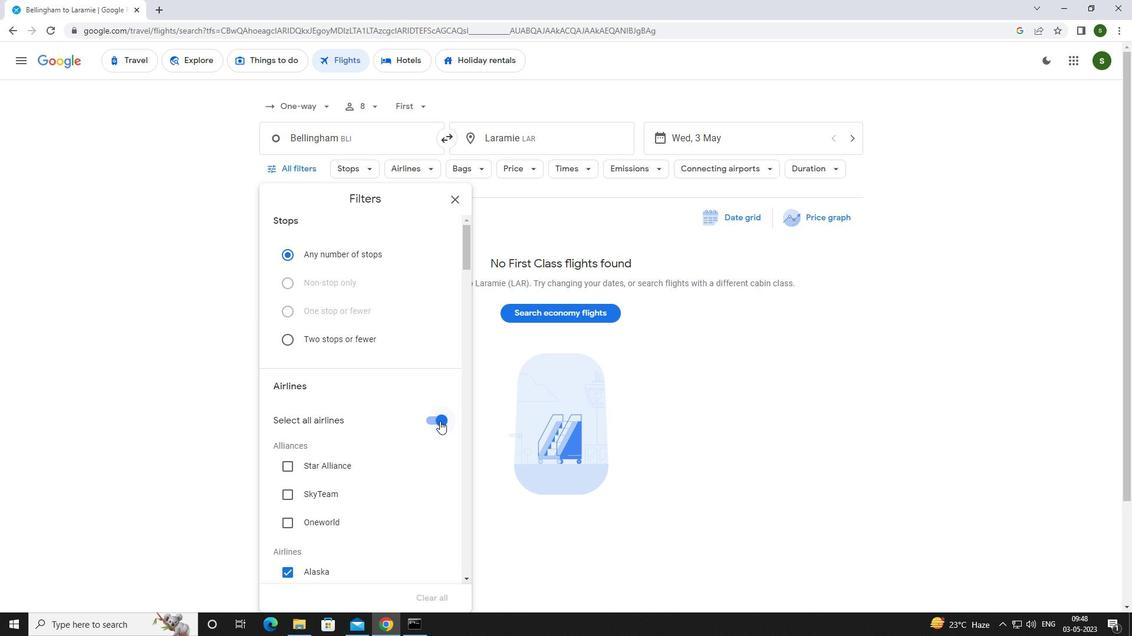 
Action: Mouse moved to (406, 352)
Screenshot: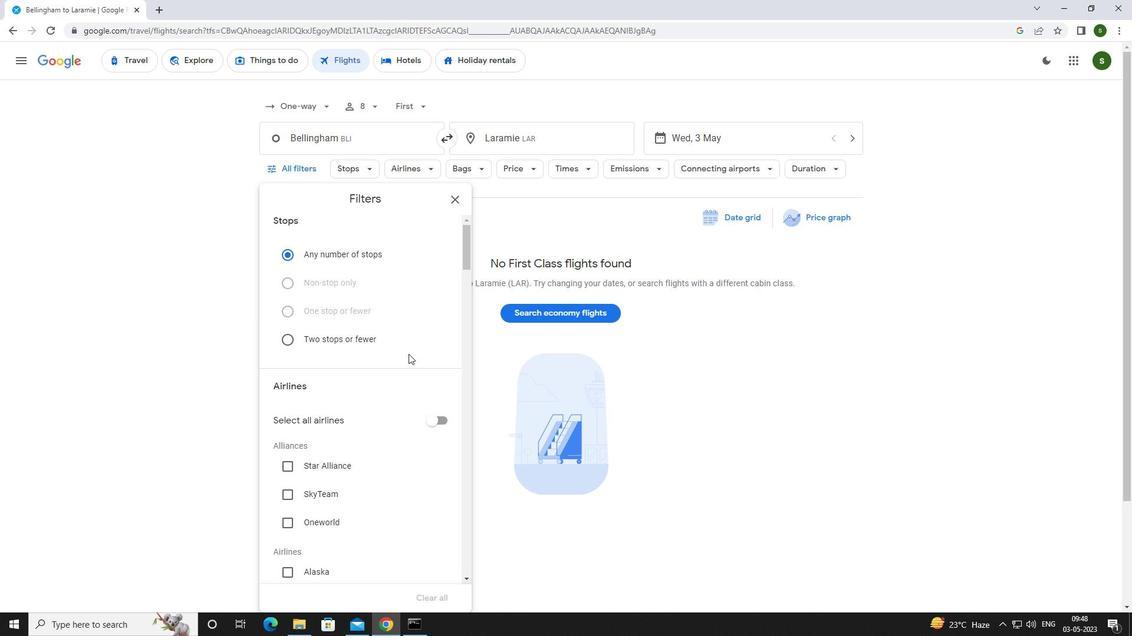 
Action: Mouse scrolled (406, 351) with delta (0, 0)
Screenshot: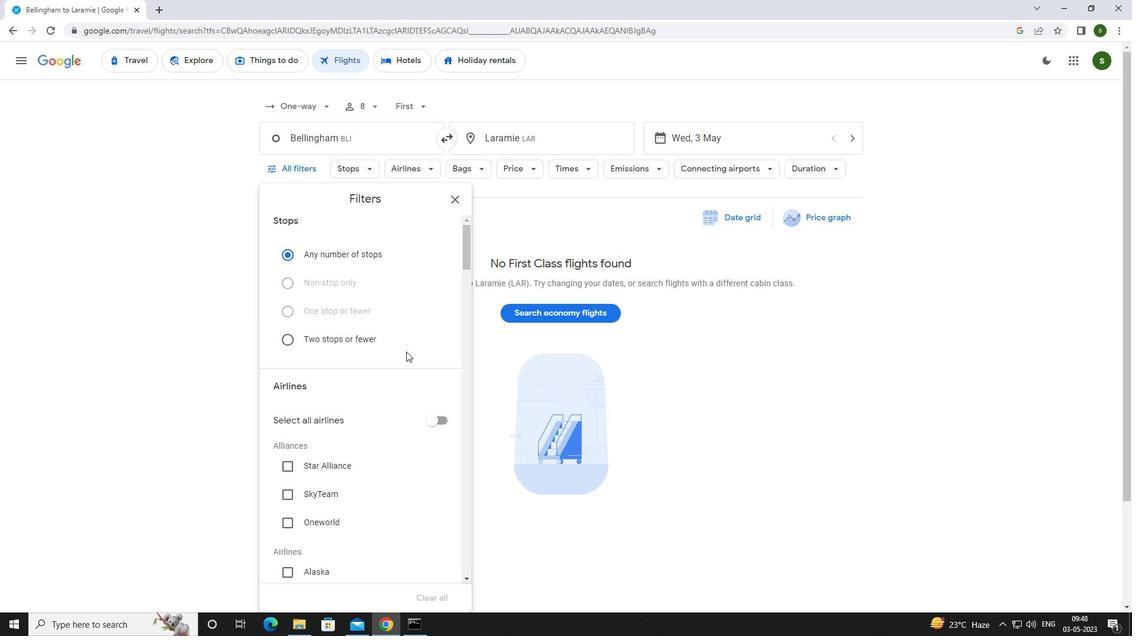 
Action: Mouse moved to (405, 352)
Screenshot: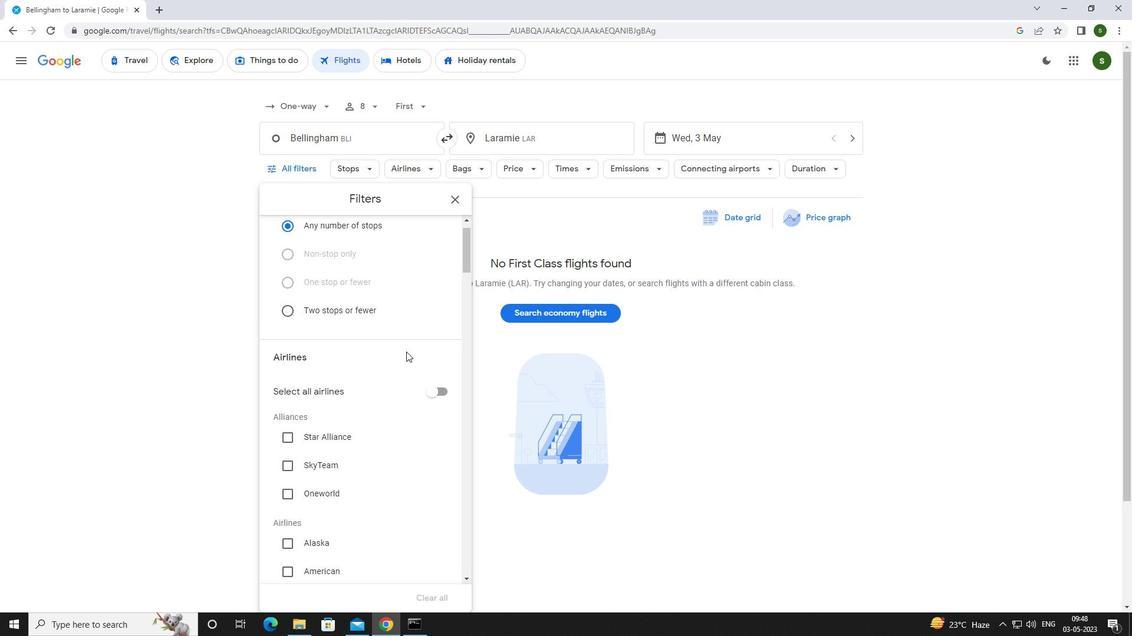 
Action: Mouse scrolled (405, 351) with delta (0, 0)
Screenshot: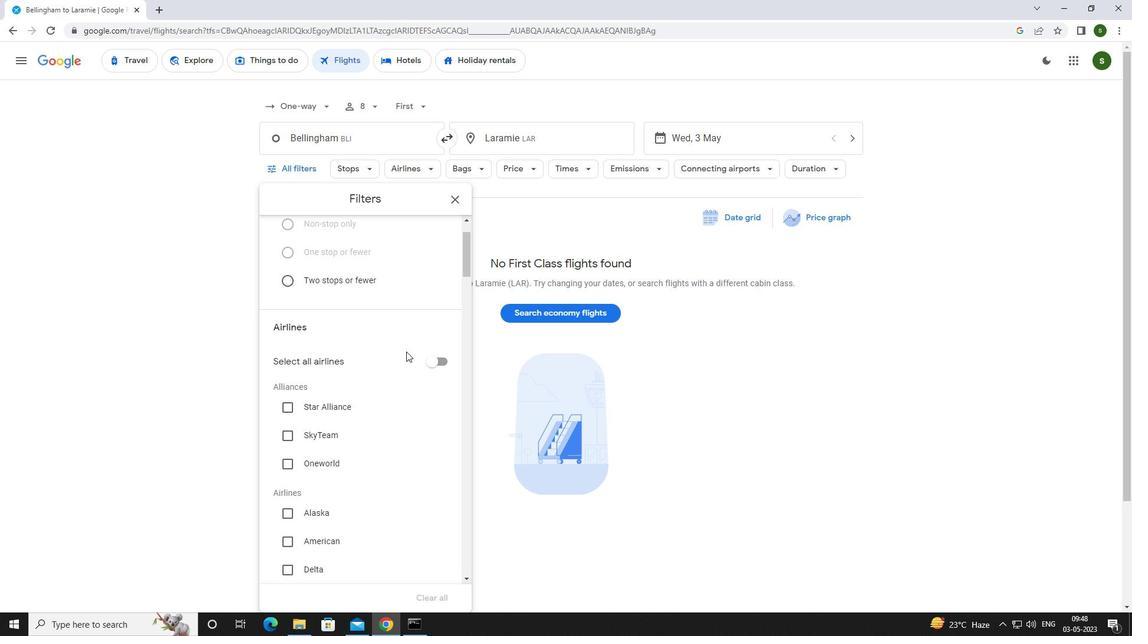 
Action: Mouse scrolled (405, 351) with delta (0, 0)
Screenshot: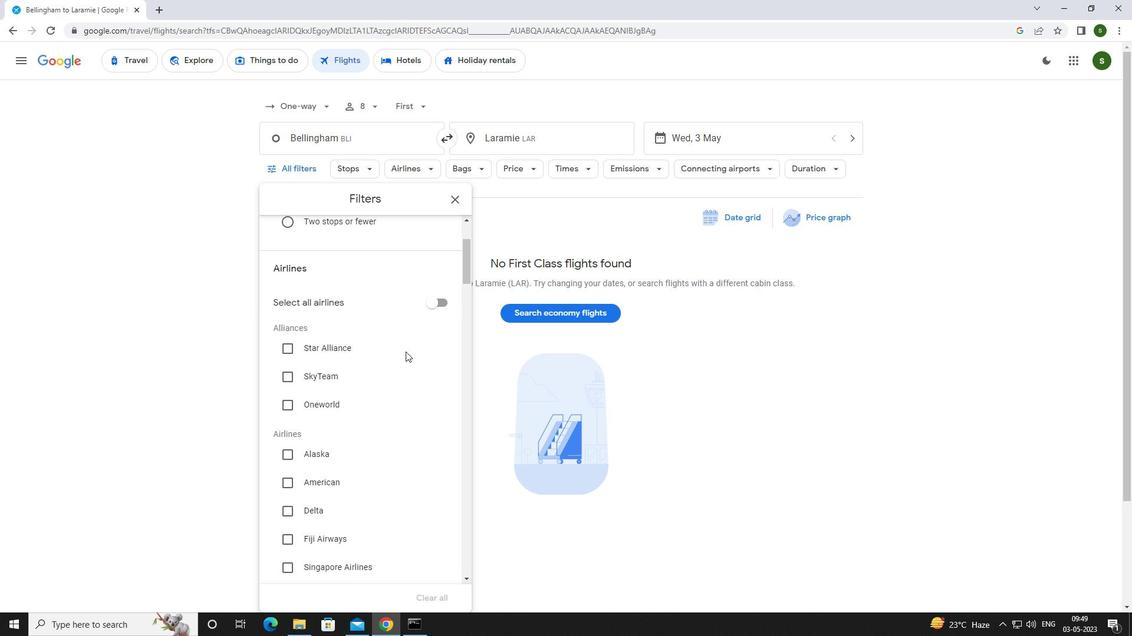 
Action: Mouse scrolled (405, 351) with delta (0, 0)
Screenshot: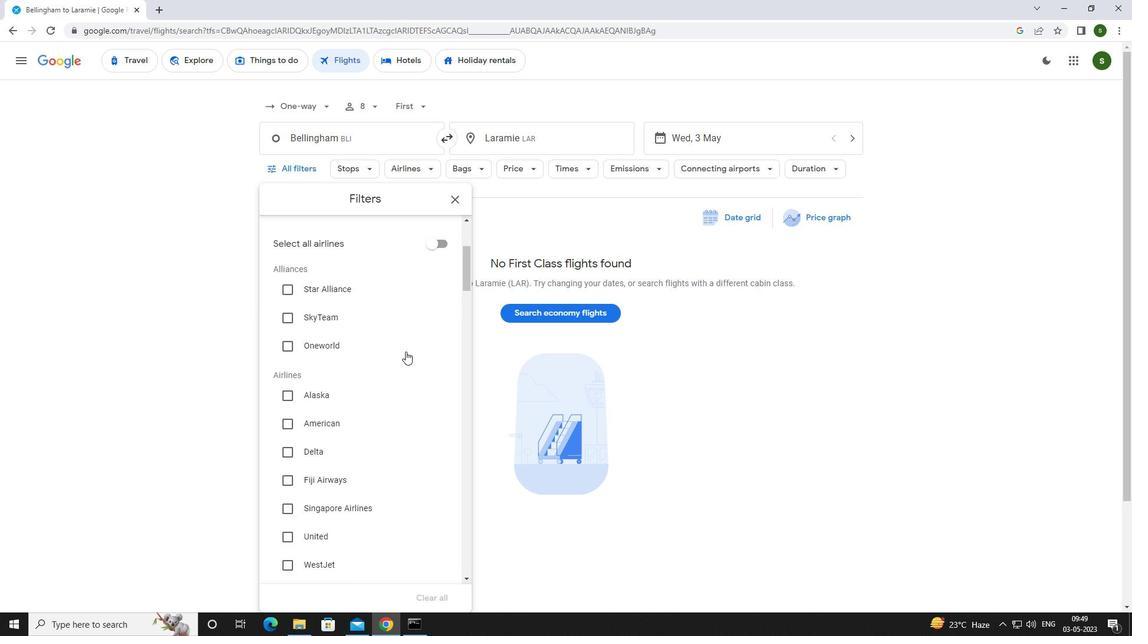 
Action: Mouse scrolled (405, 351) with delta (0, 0)
Screenshot: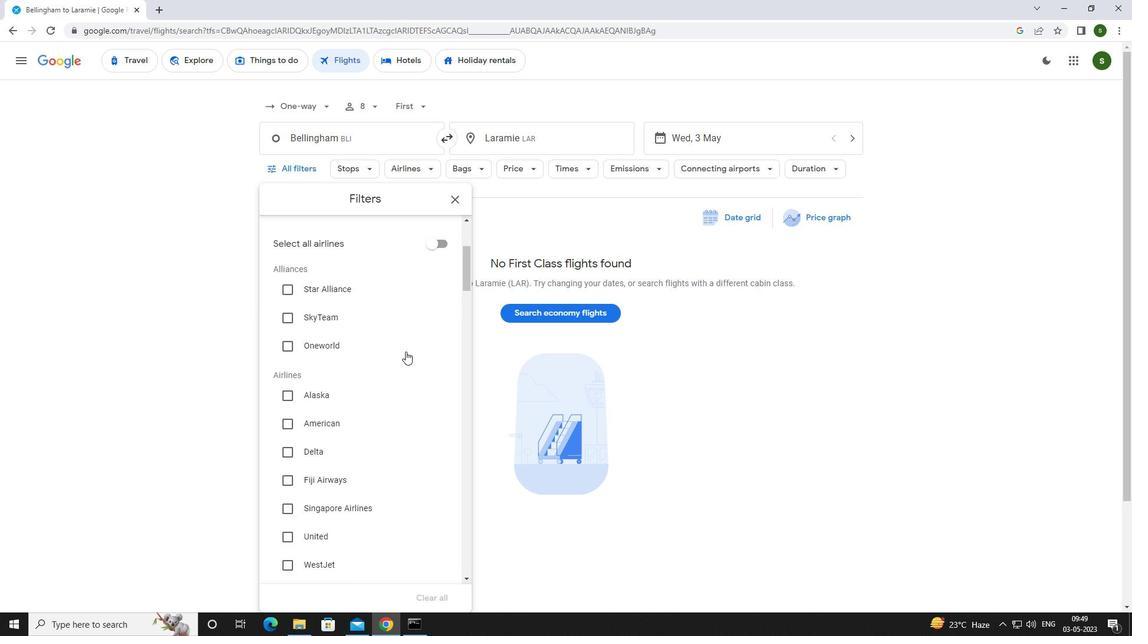 
Action: Mouse scrolled (405, 351) with delta (0, 0)
Screenshot: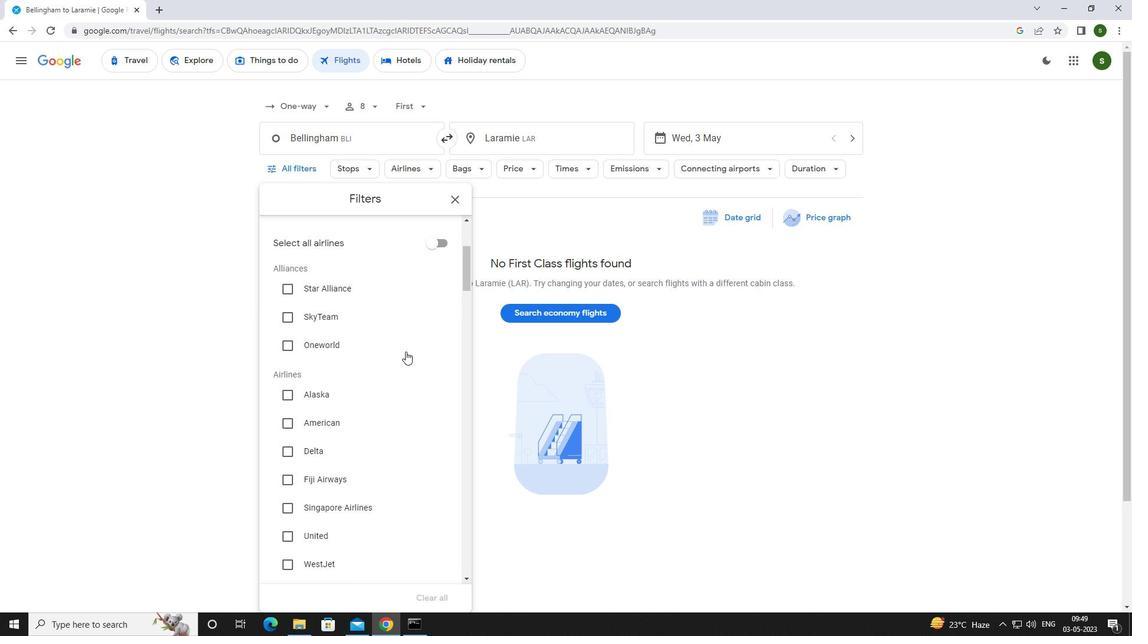 
Action: Mouse scrolled (405, 351) with delta (0, 0)
Screenshot: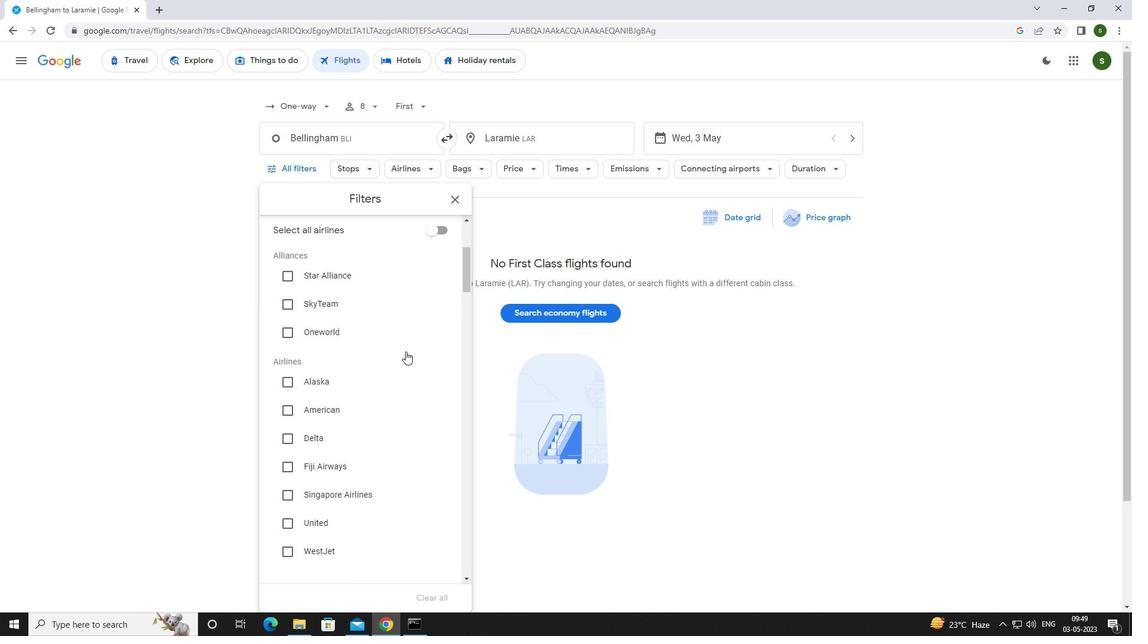 
Action: Mouse moved to (312, 327)
Screenshot: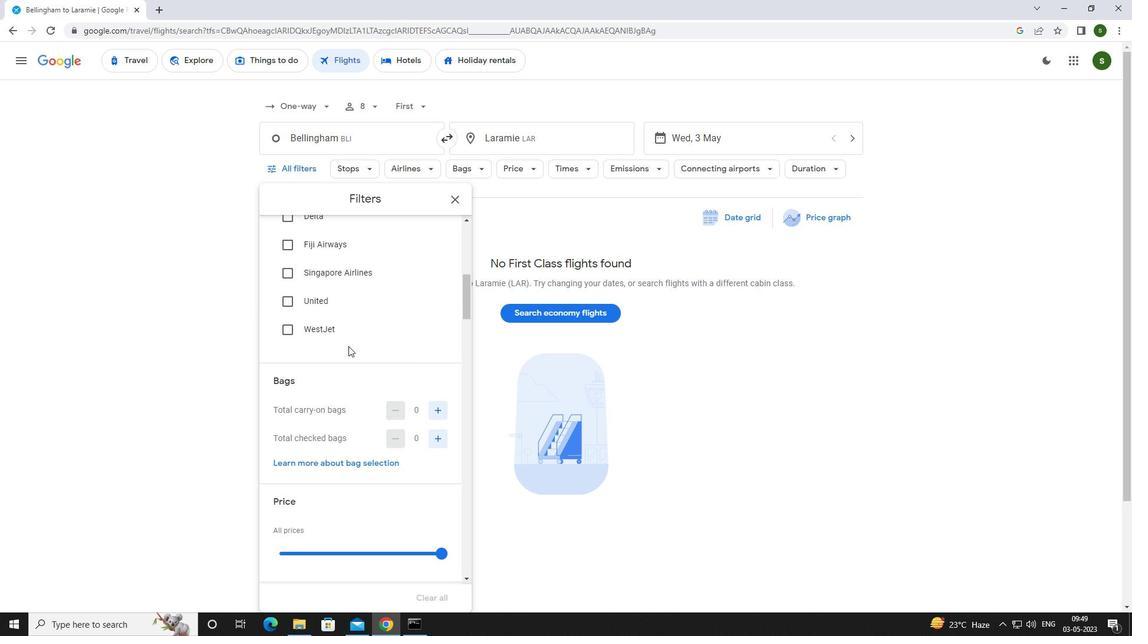 
Action: Mouse pressed left at (312, 327)
Screenshot: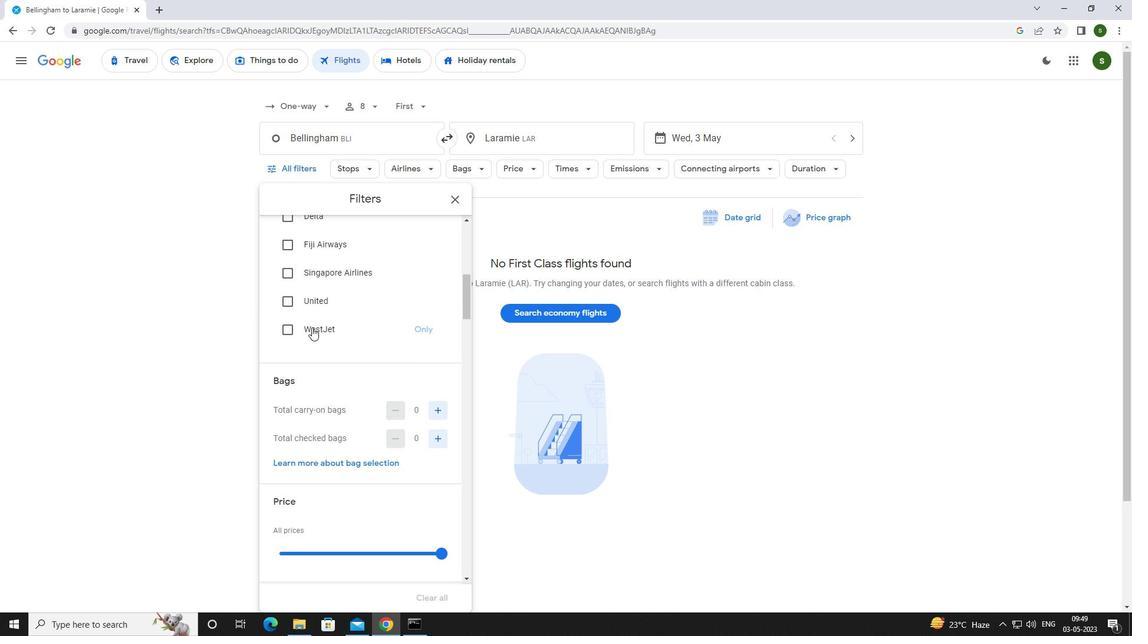 
Action: Mouse moved to (434, 406)
Screenshot: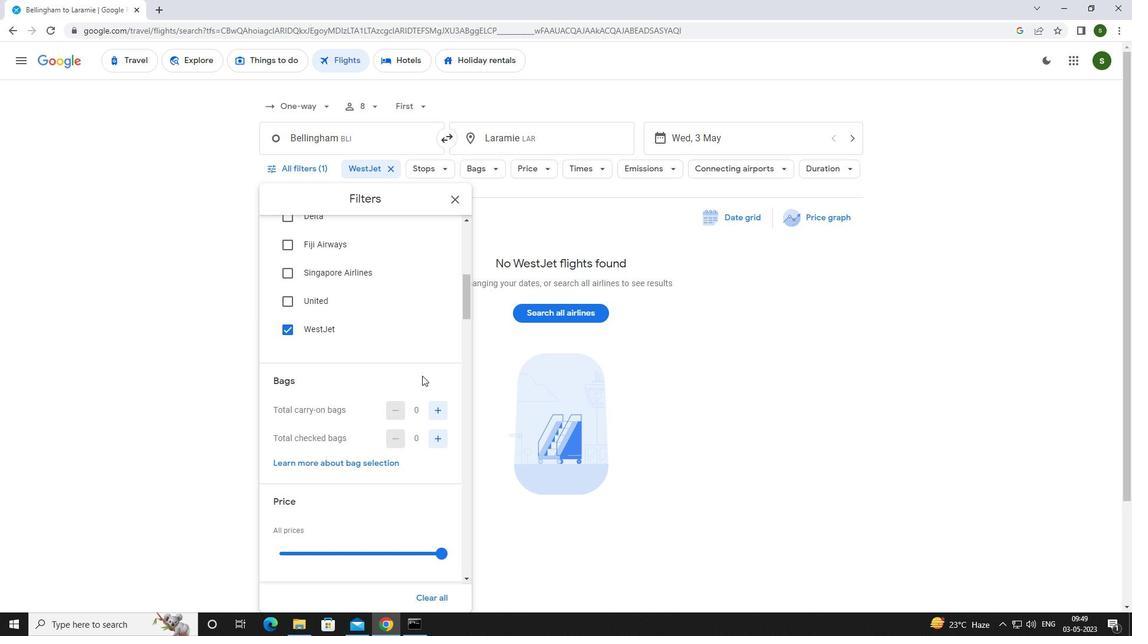 
Action: Mouse pressed left at (434, 406)
Screenshot: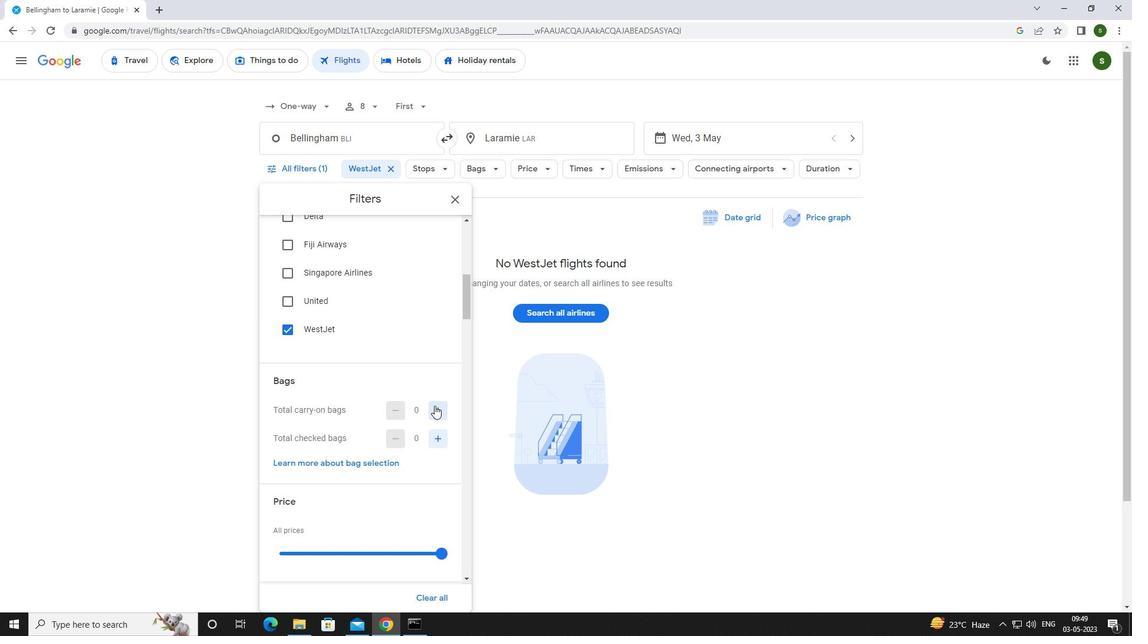
Action: Mouse pressed left at (434, 406)
Screenshot: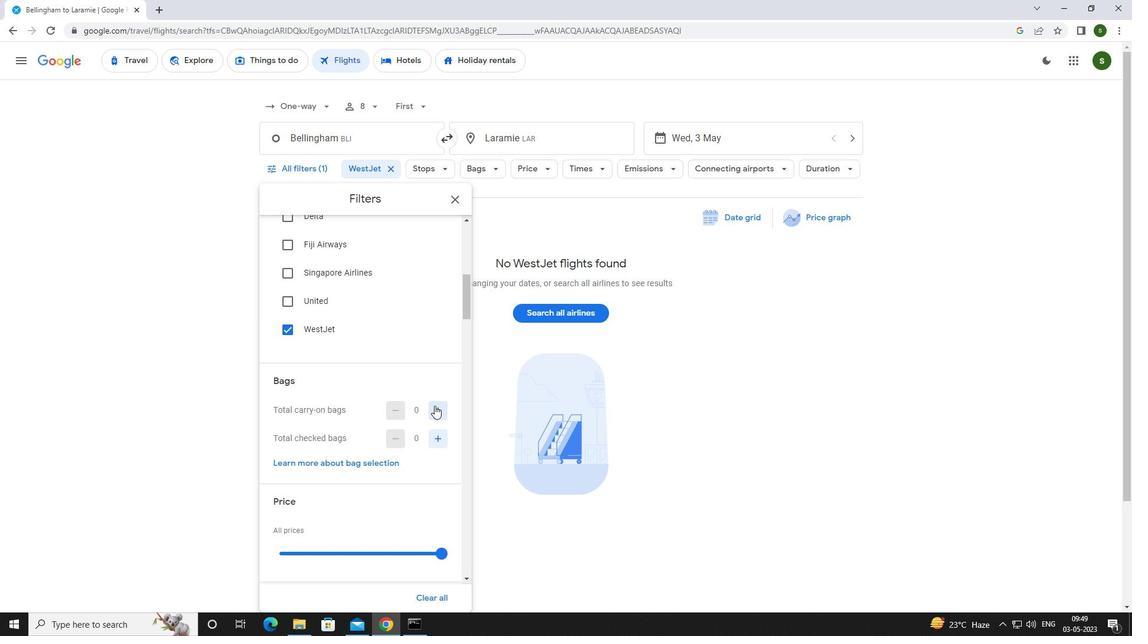 
Action: Mouse moved to (439, 444)
Screenshot: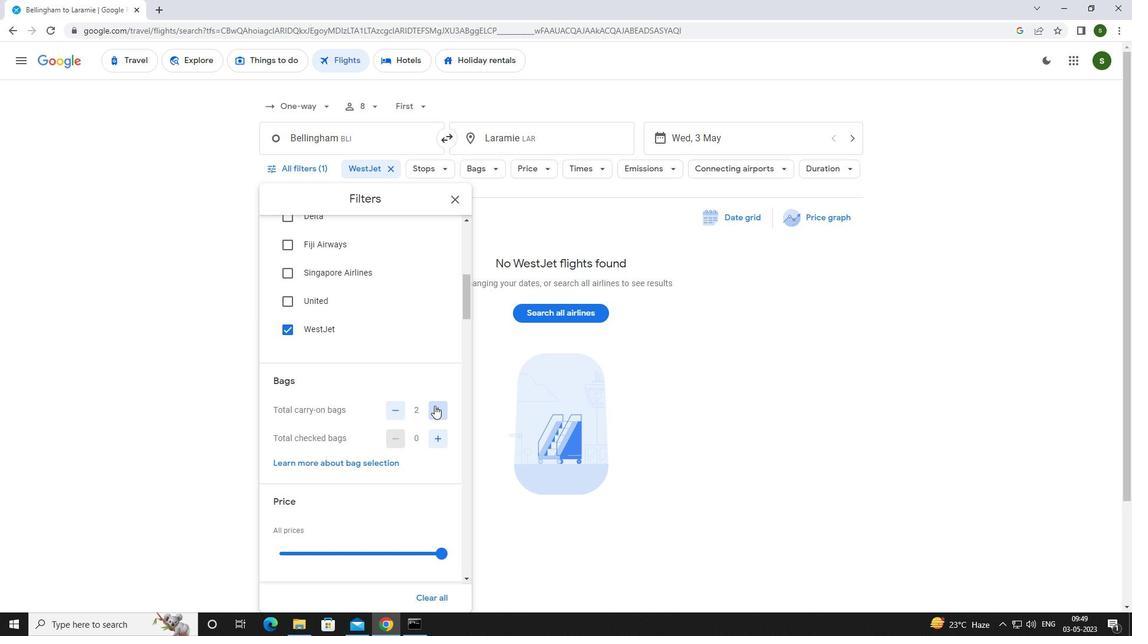 
Action: Mouse pressed left at (439, 444)
Screenshot: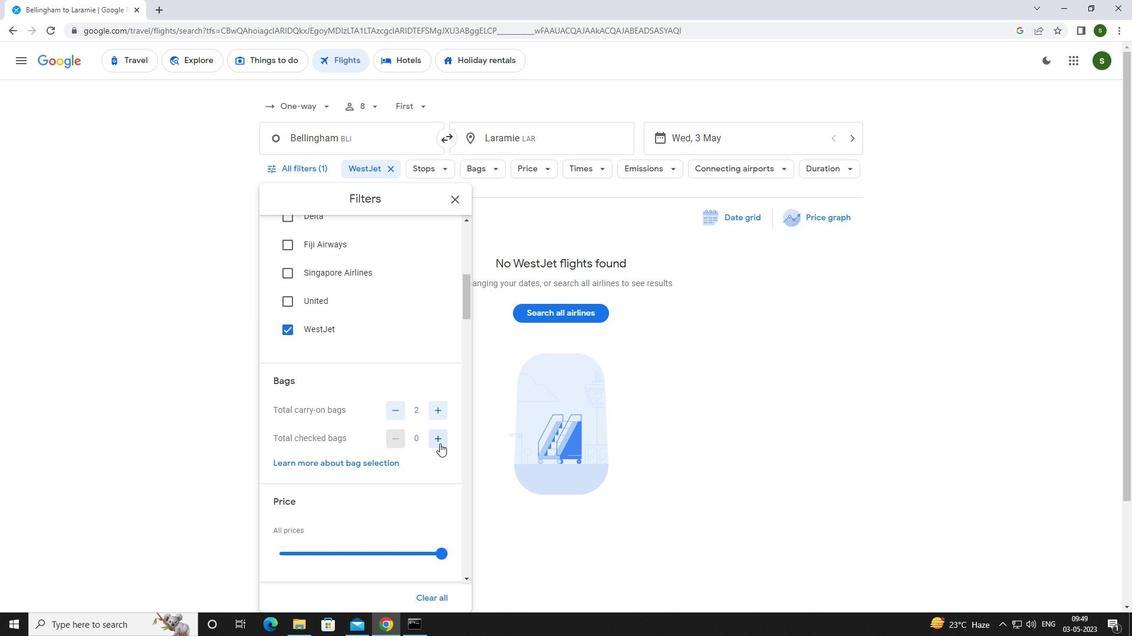 
Action: Mouse pressed left at (439, 444)
Screenshot: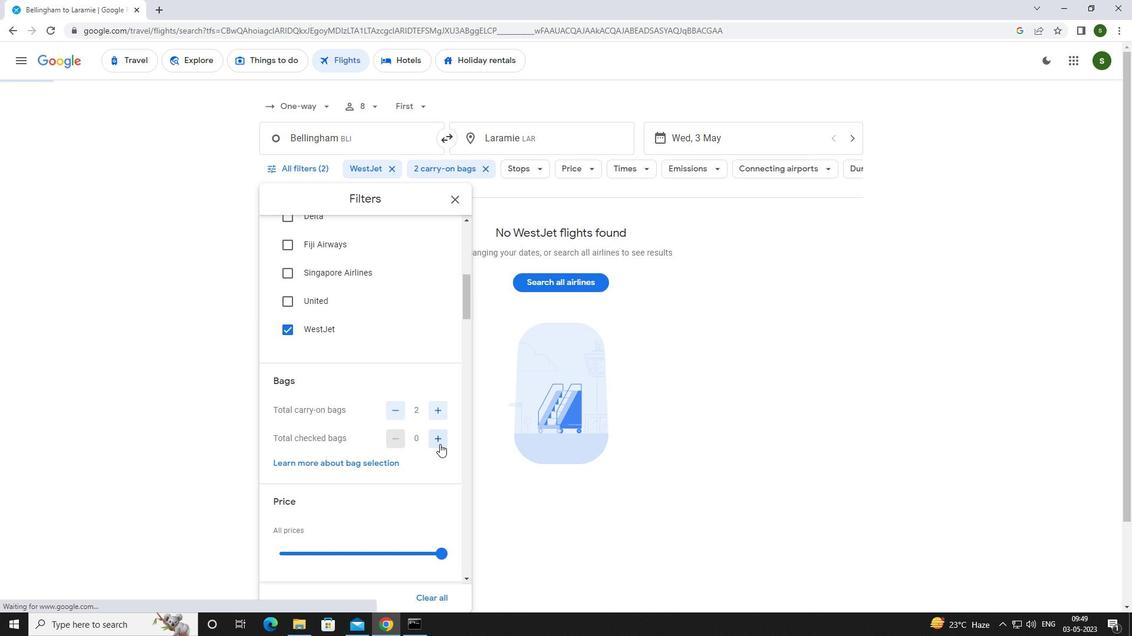 
Action: Mouse pressed left at (439, 444)
Screenshot: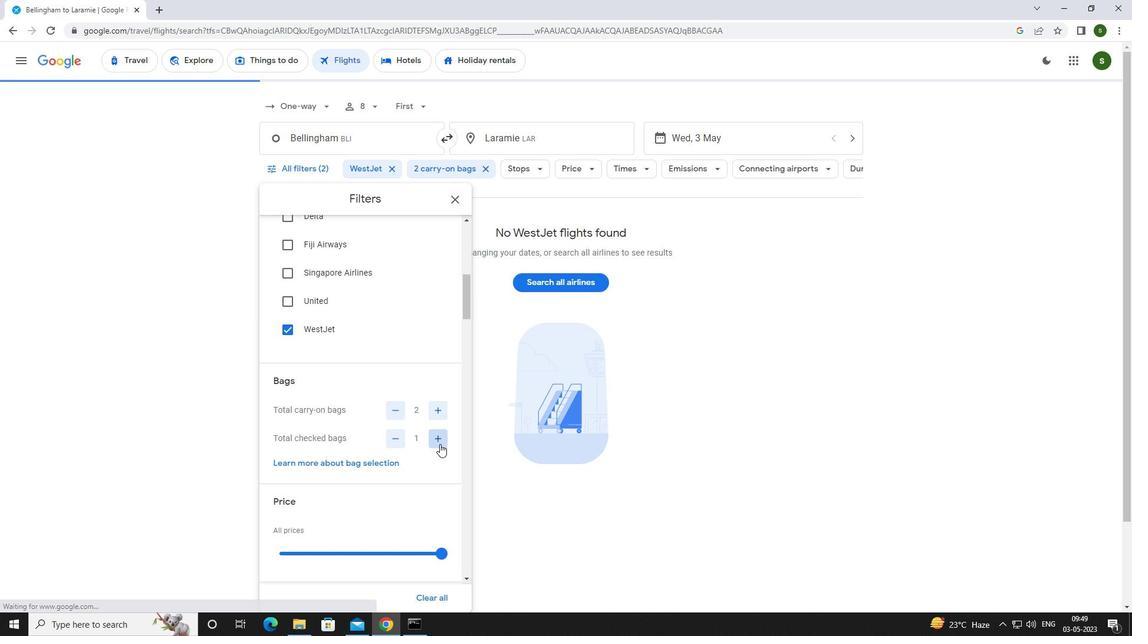 
Action: Mouse pressed left at (439, 444)
Screenshot: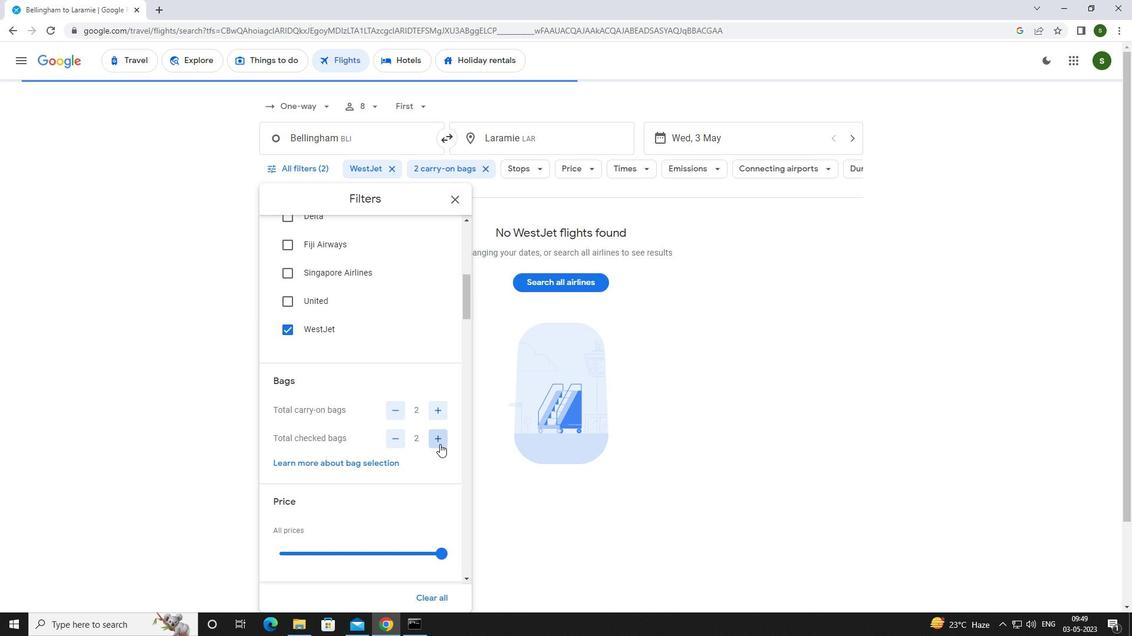 
Action: Mouse pressed left at (439, 444)
Screenshot: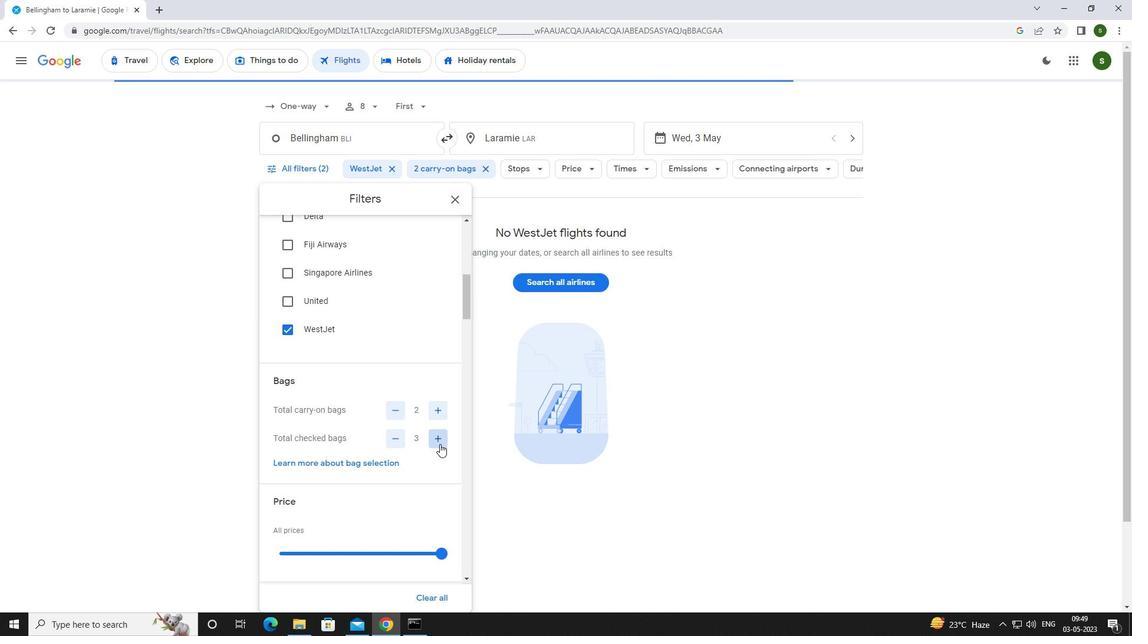 
Action: Mouse pressed left at (439, 444)
Screenshot: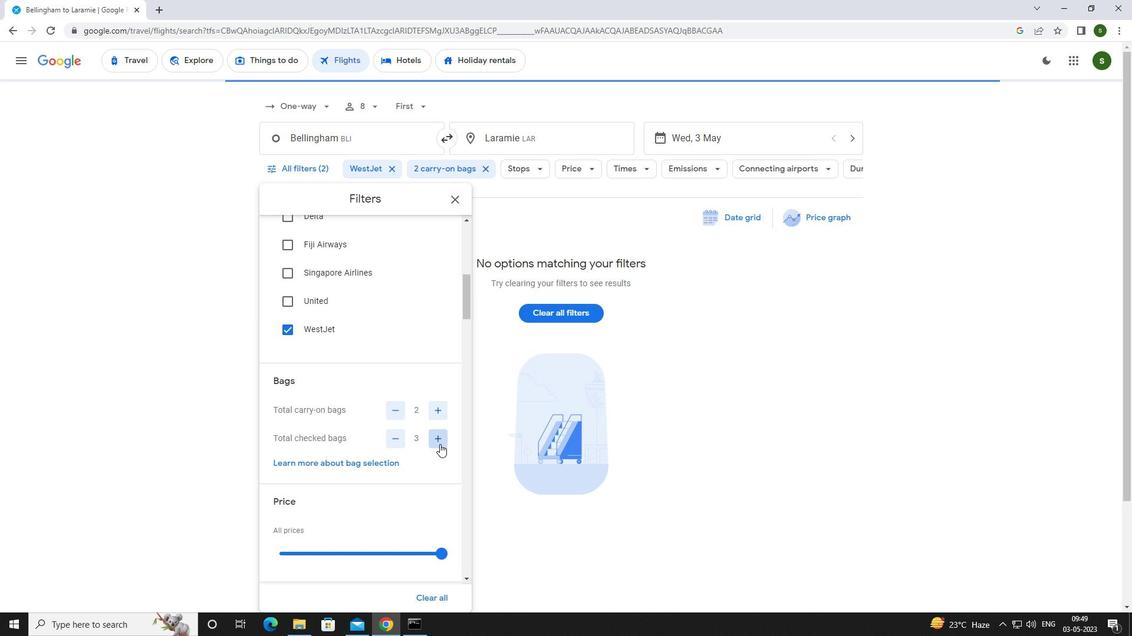 
Action: Mouse pressed left at (439, 444)
Screenshot: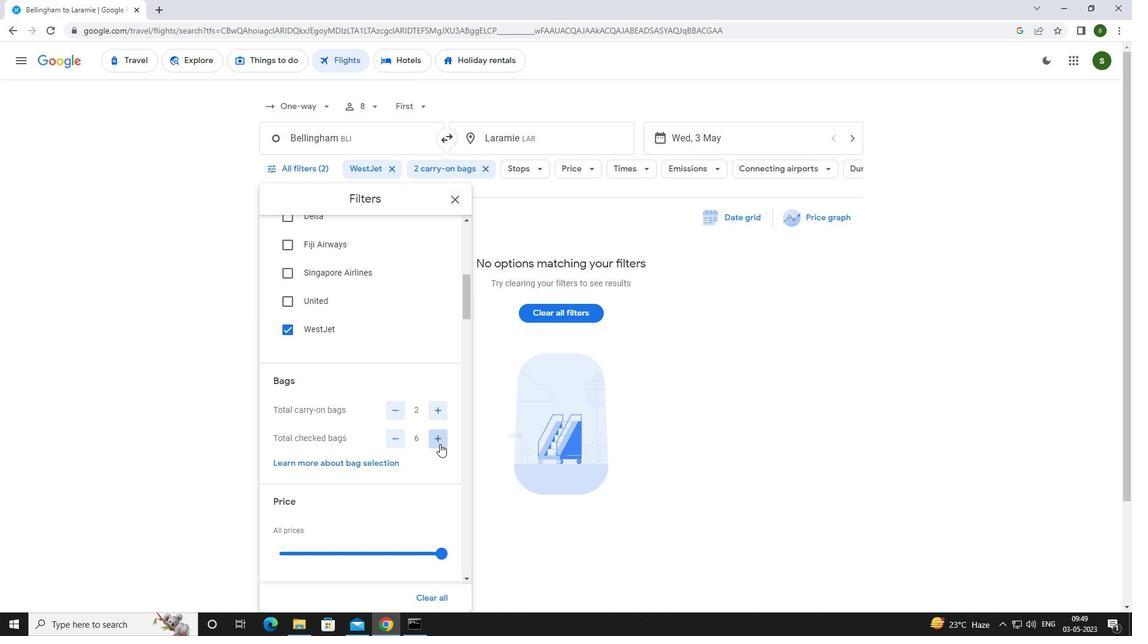 
Action: Mouse moved to (389, 442)
Screenshot: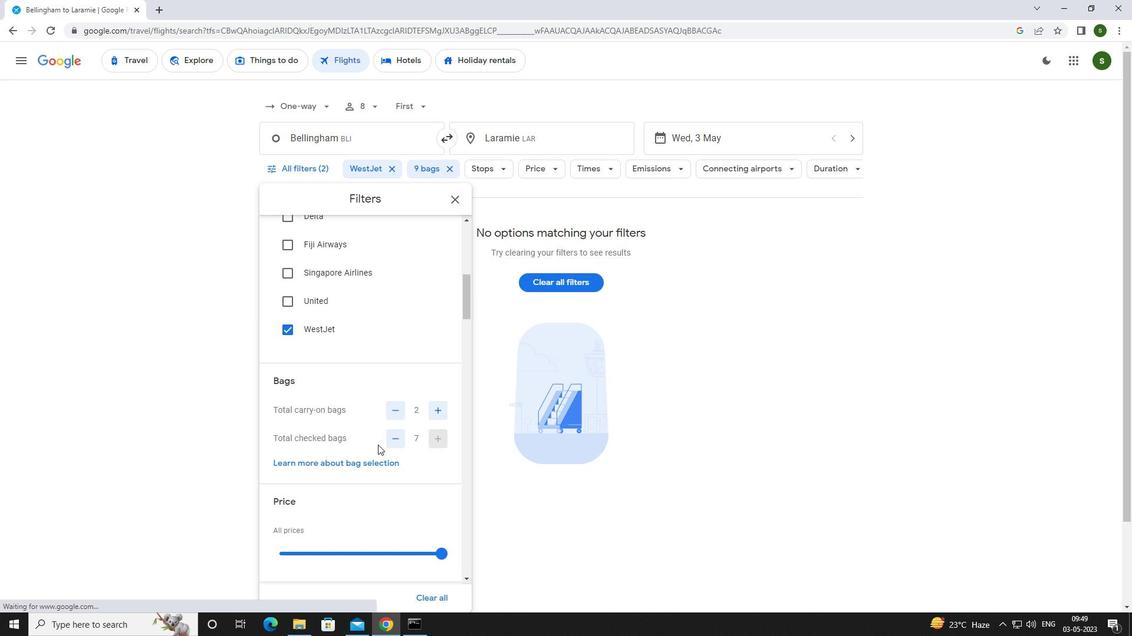 
Action: Mouse pressed left at (389, 442)
Screenshot: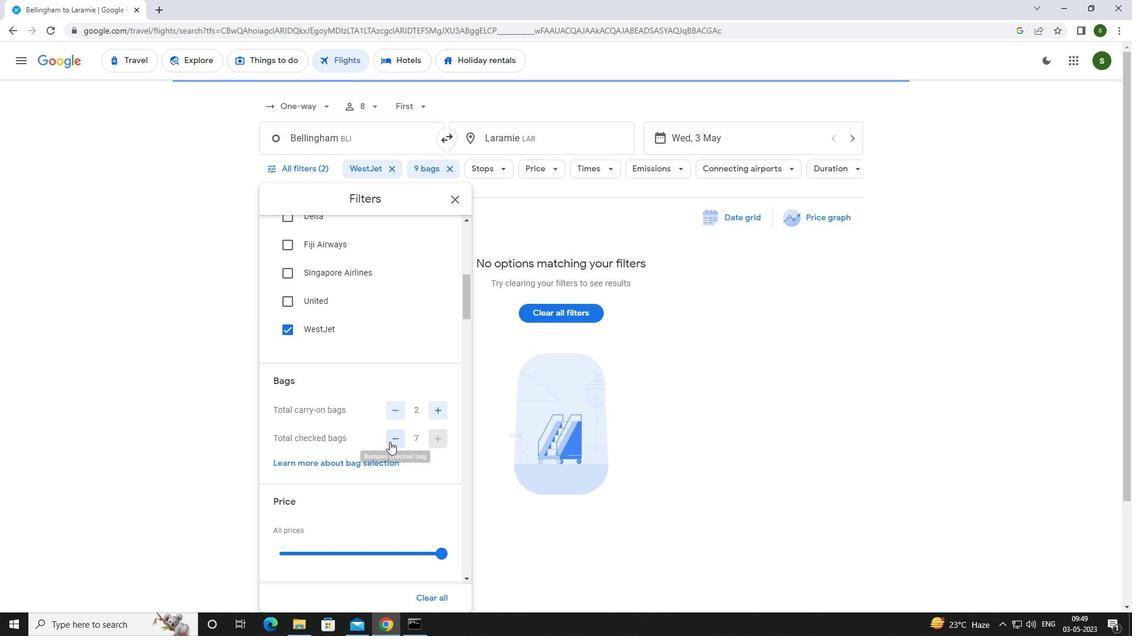 
Action: Mouse moved to (444, 556)
Screenshot: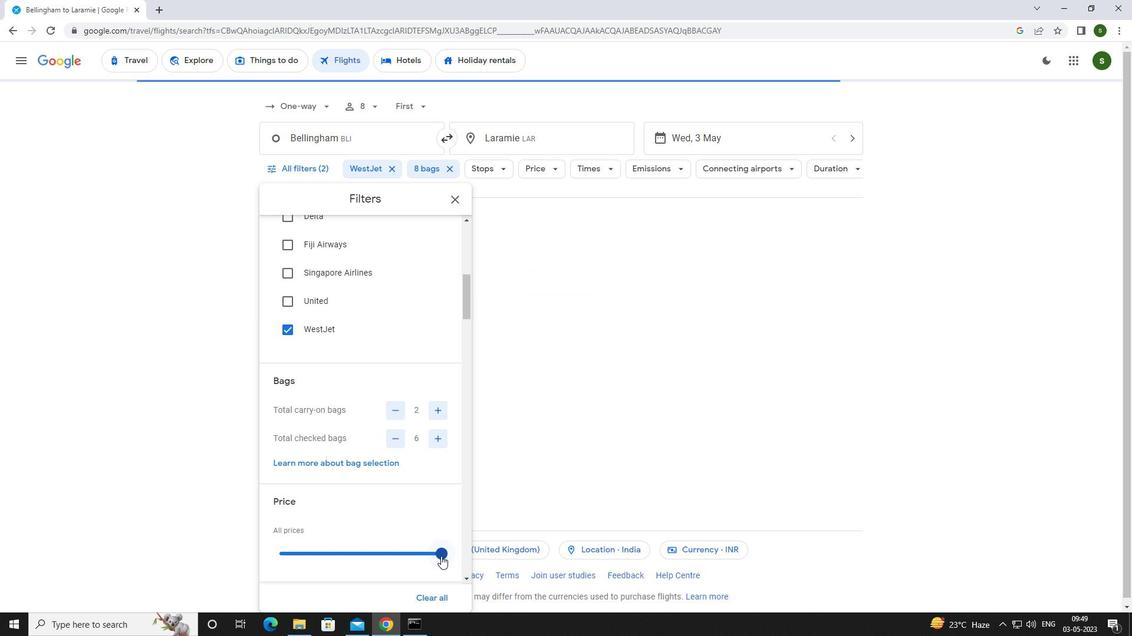
Action: Mouse pressed left at (444, 556)
Screenshot: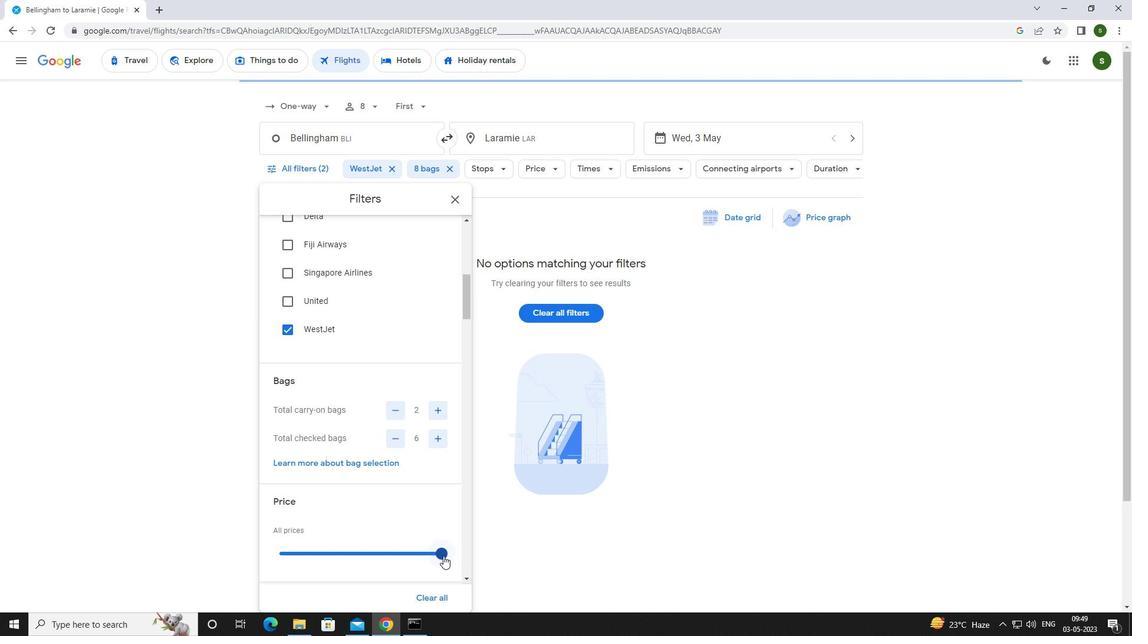 
Action: Mouse moved to (437, 547)
Screenshot: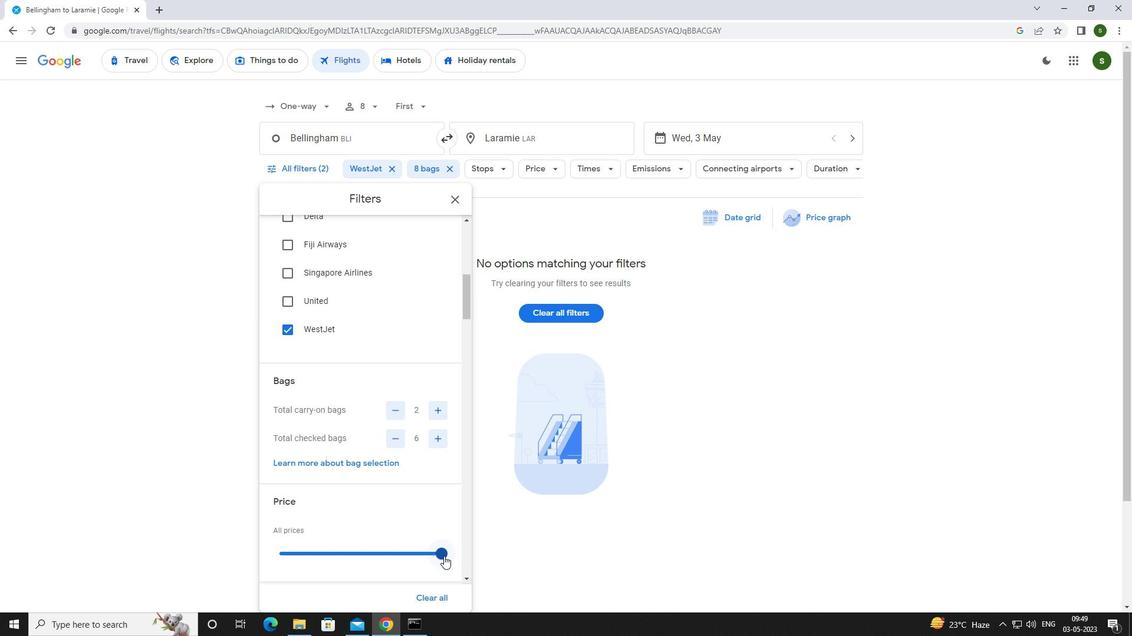 
Action: Mouse scrolled (437, 547) with delta (0, 0)
Screenshot: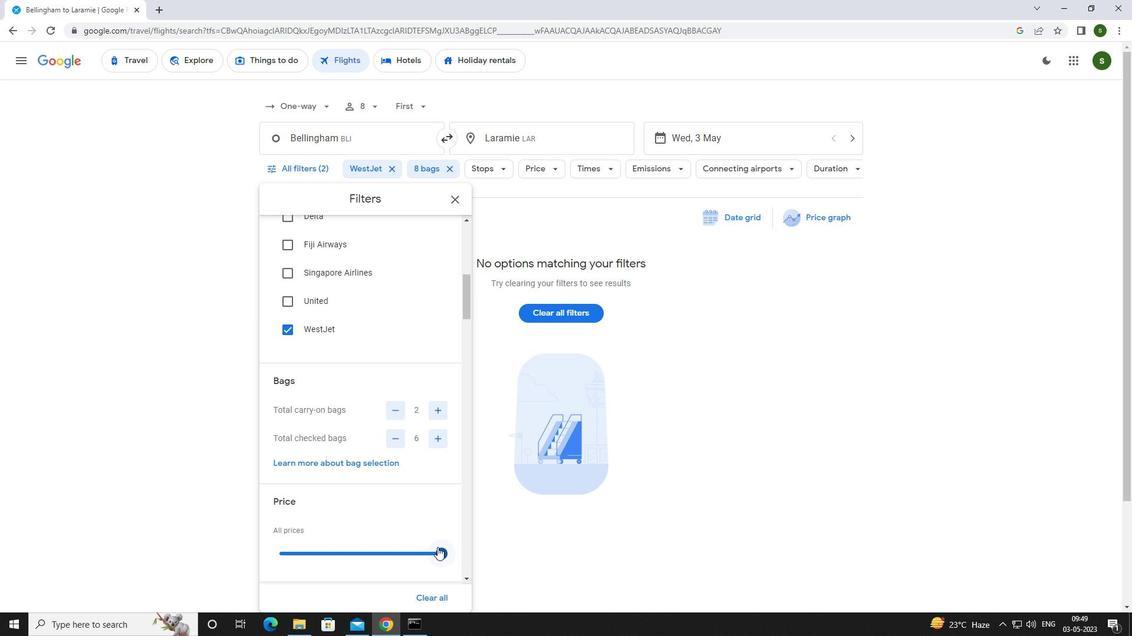 
Action: Mouse scrolled (437, 547) with delta (0, 0)
Screenshot: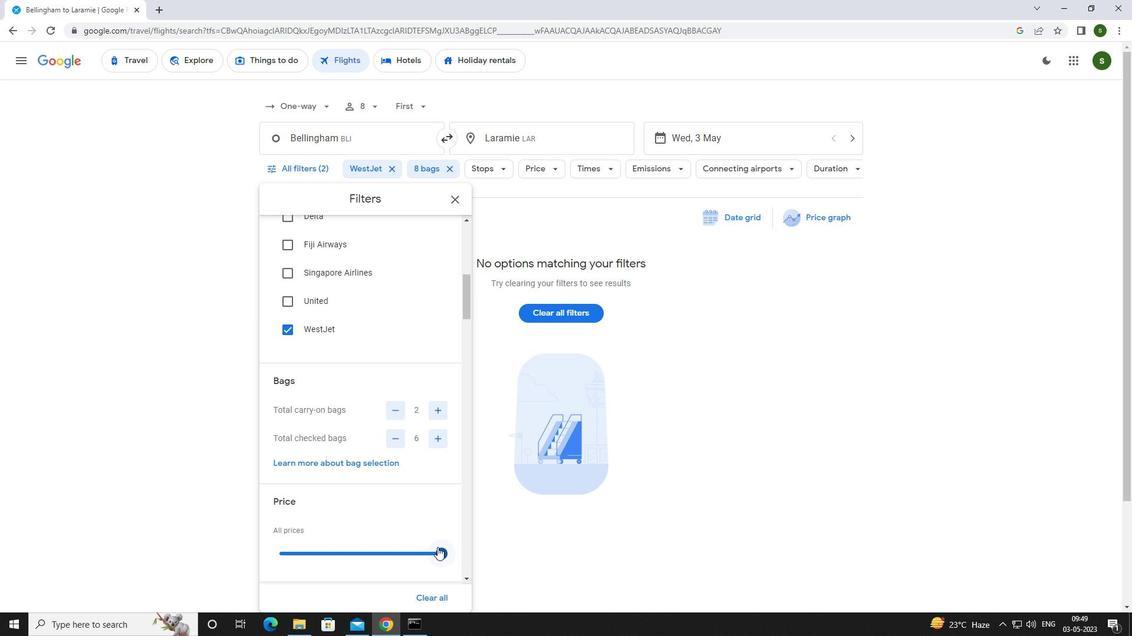 
Action: Mouse moved to (280, 568)
Screenshot: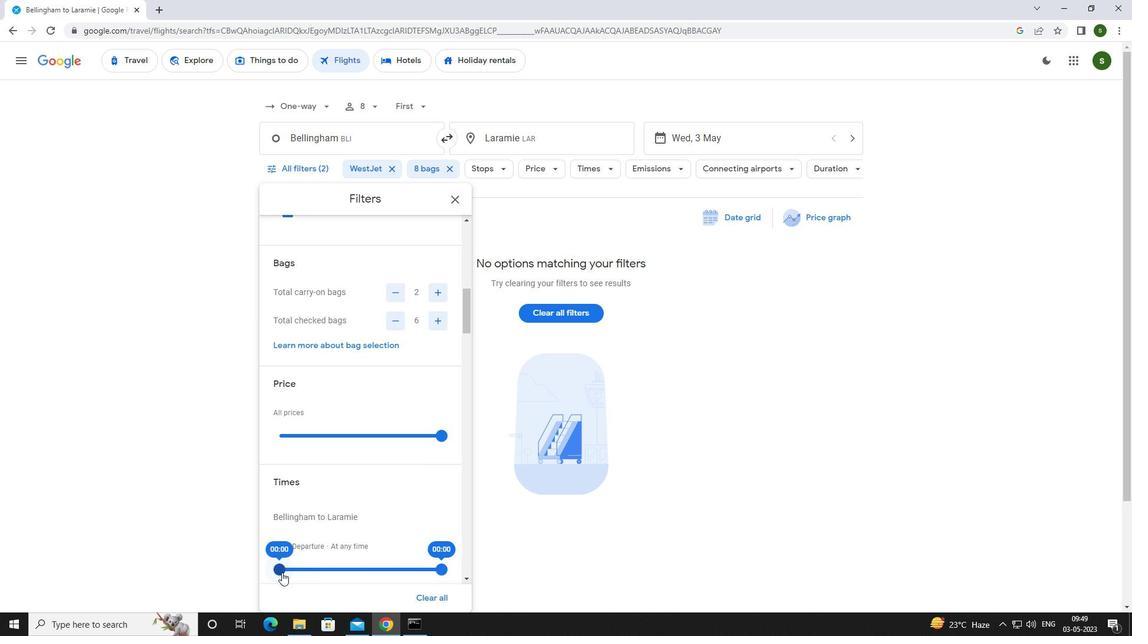 
Action: Mouse pressed left at (280, 568)
Screenshot: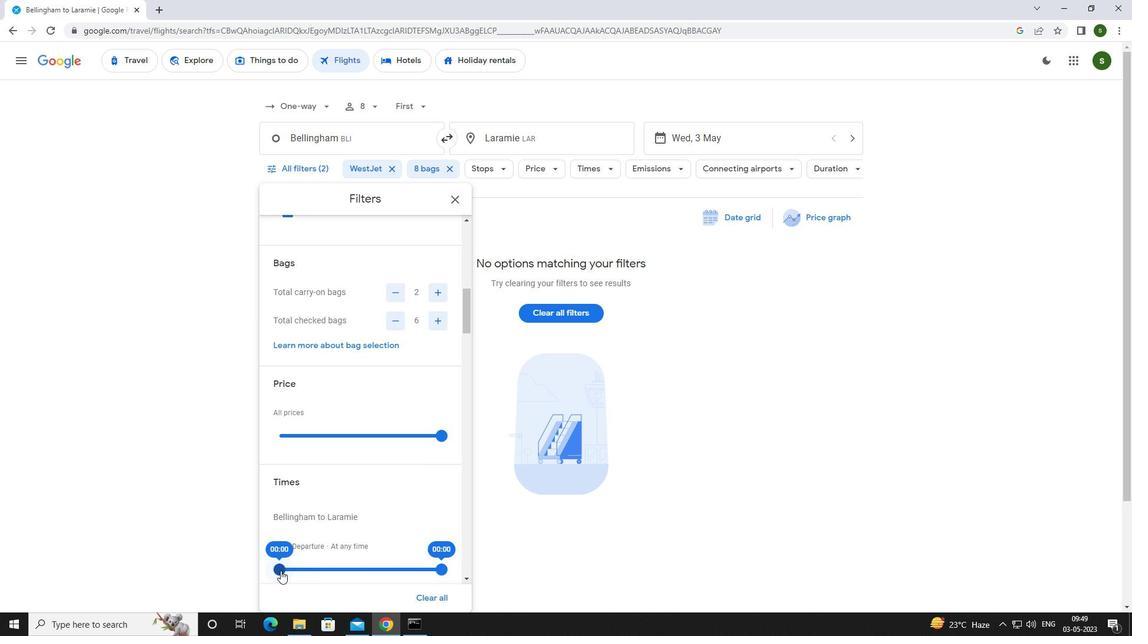 
Action: Mouse moved to (650, 469)
Screenshot: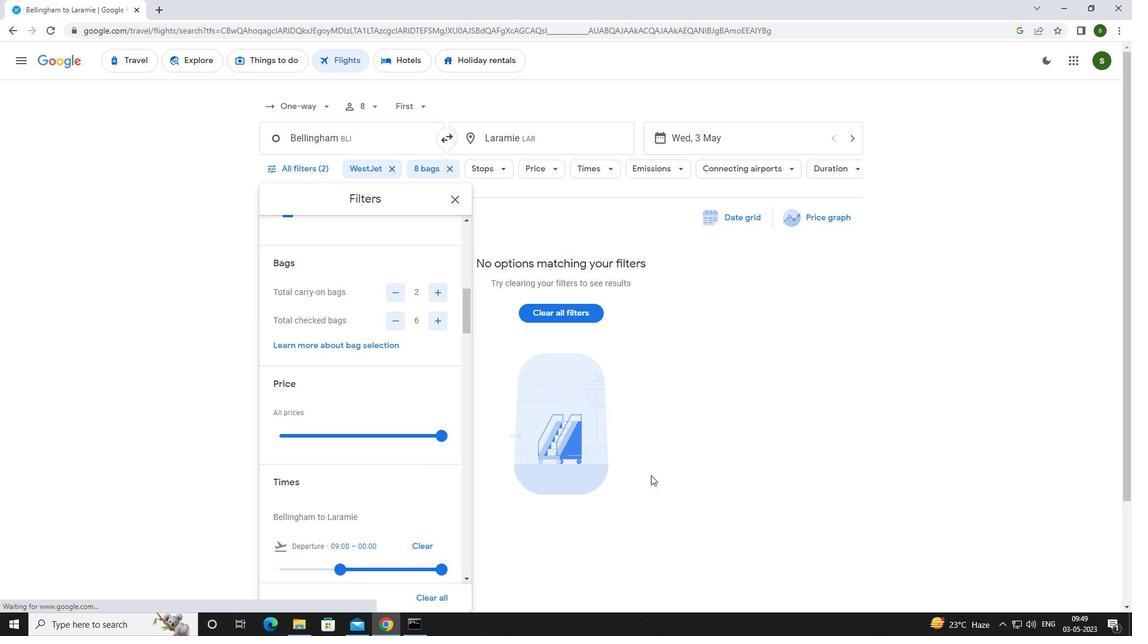 
Action: Mouse pressed left at (650, 469)
Screenshot: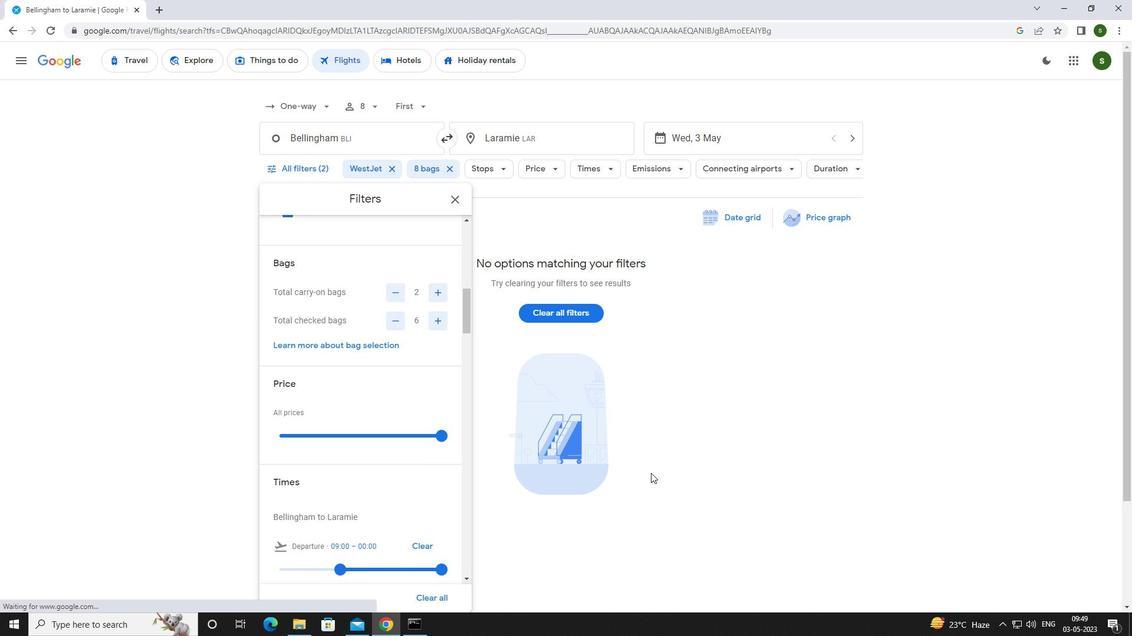 
